 Task: Find connections with filter location Vinces with filter topic #humanresourceswith filter profile language German with filter current company MetricStream with filter school INSTITUTE OF AERONAUTICAL ENGINEERING with filter industry Administration of Justice with filter service category Videography with filter keywords title Hotel Receptionist
Action: Mouse moved to (482, 68)
Screenshot: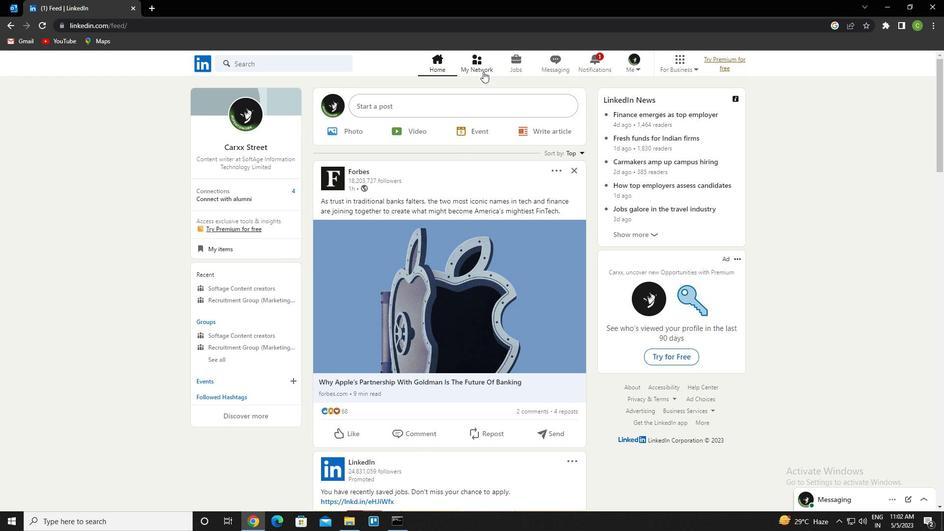 
Action: Mouse pressed left at (482, 68)
Screenshot: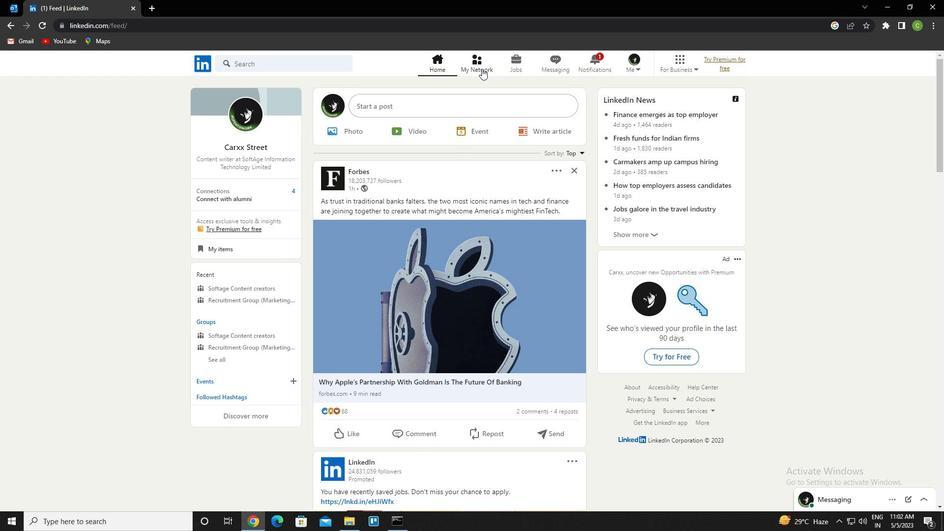 
Action: Mouse moved to (311, 116)
Screenshot: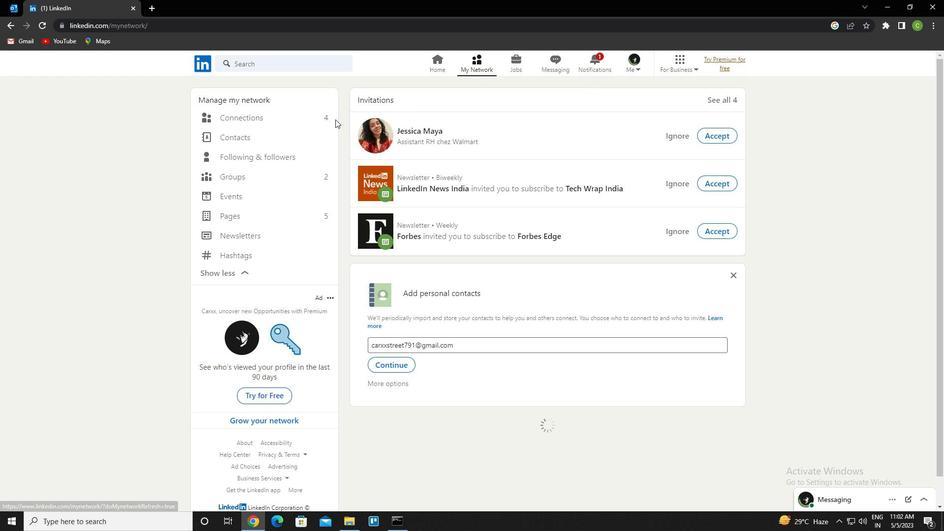 
Action: Mouse pressed left at (311, 116)
Screenshot: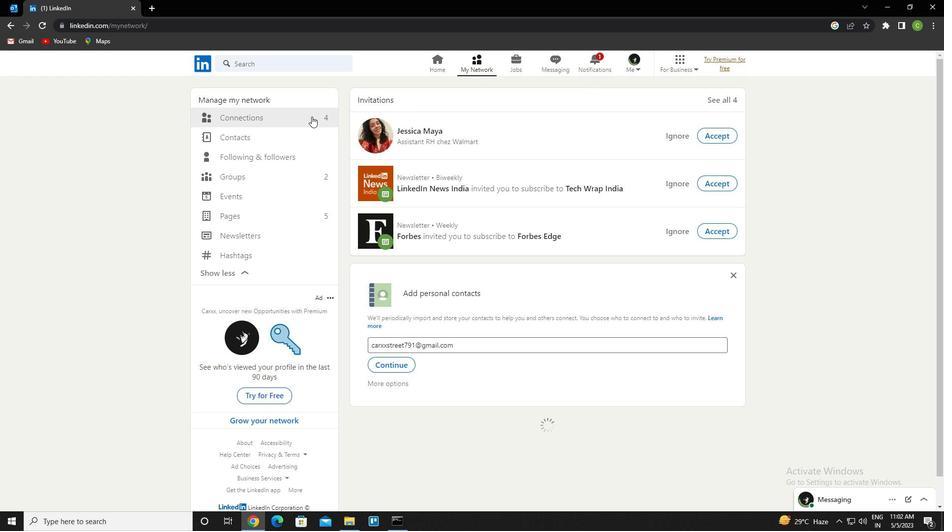 
Action: Mouse moved to (553, 117)
Screenshot: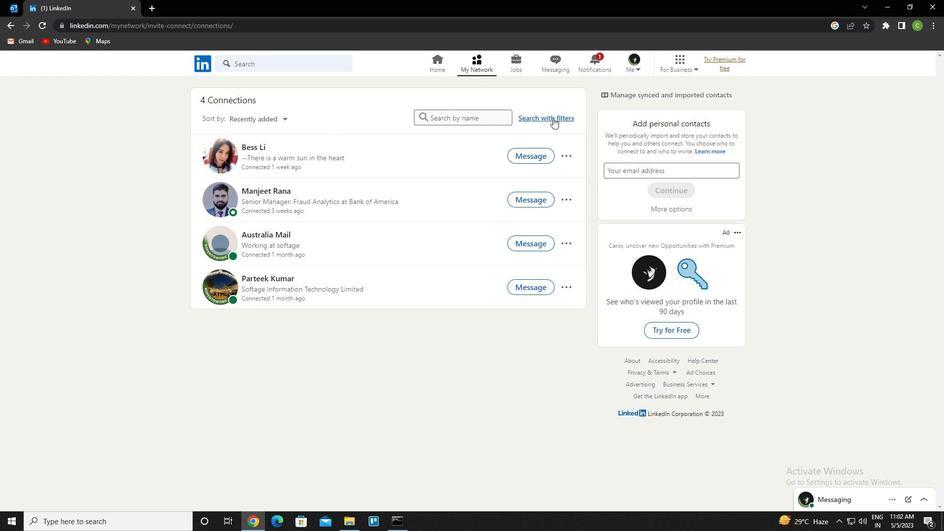
Action: Mouse pressed left at (553, 117)
Screenshot: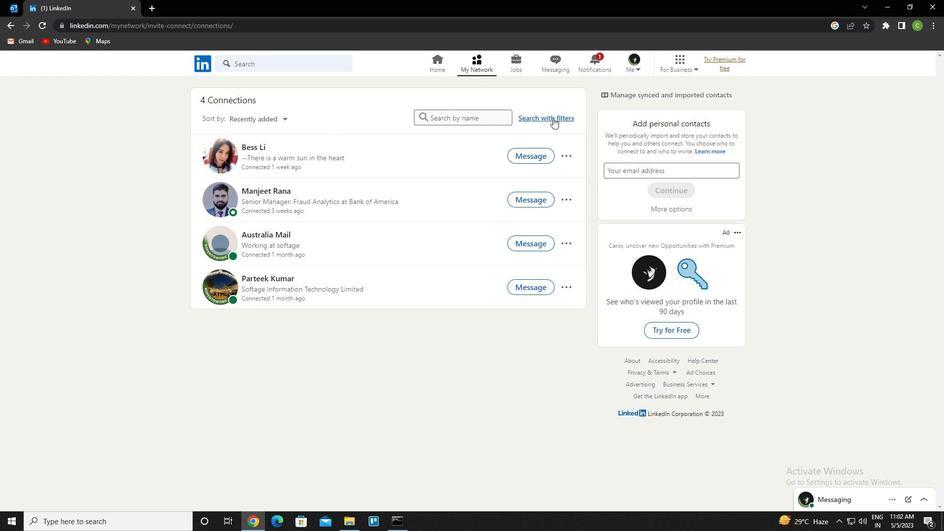 
Action: Mouse moved to (511, 96)
Screenshot: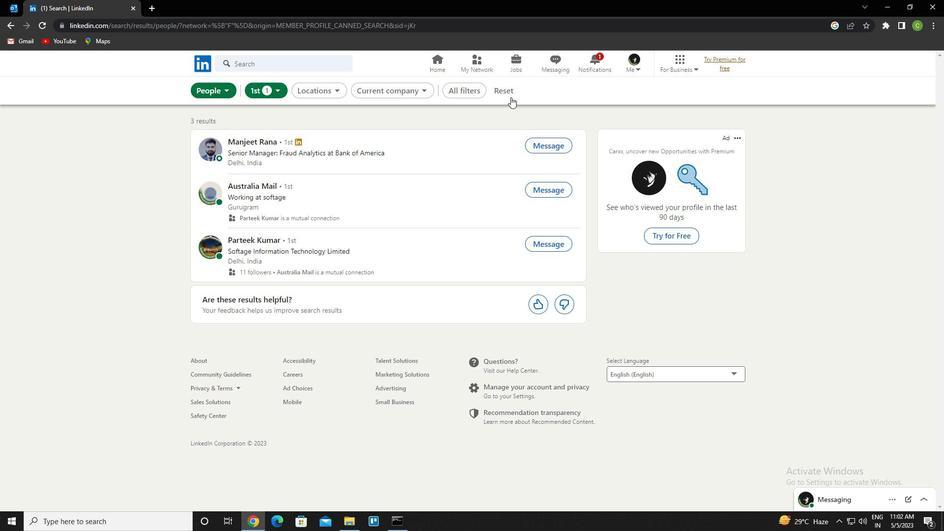 
Action: Mouse pressed left at (511, 96)
Screenshot: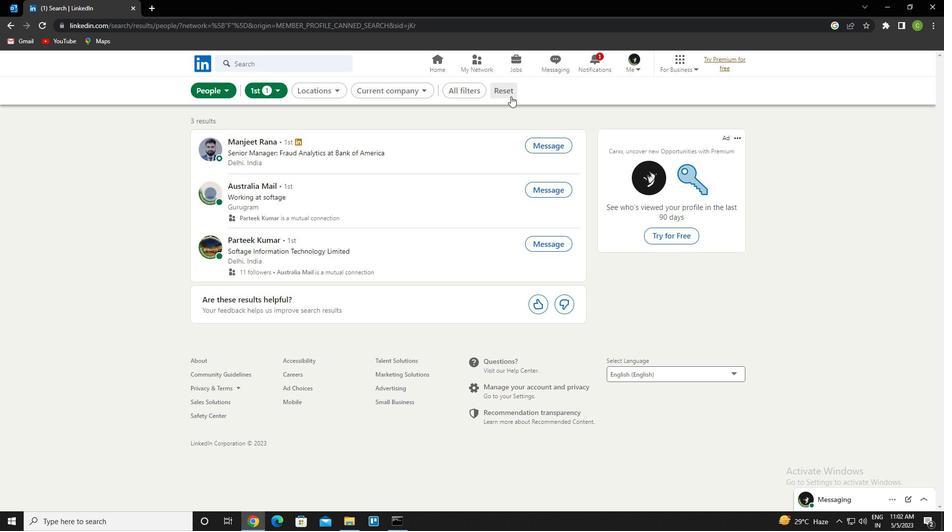 
Action: Mouse moved to (497, 96)
Screenshot: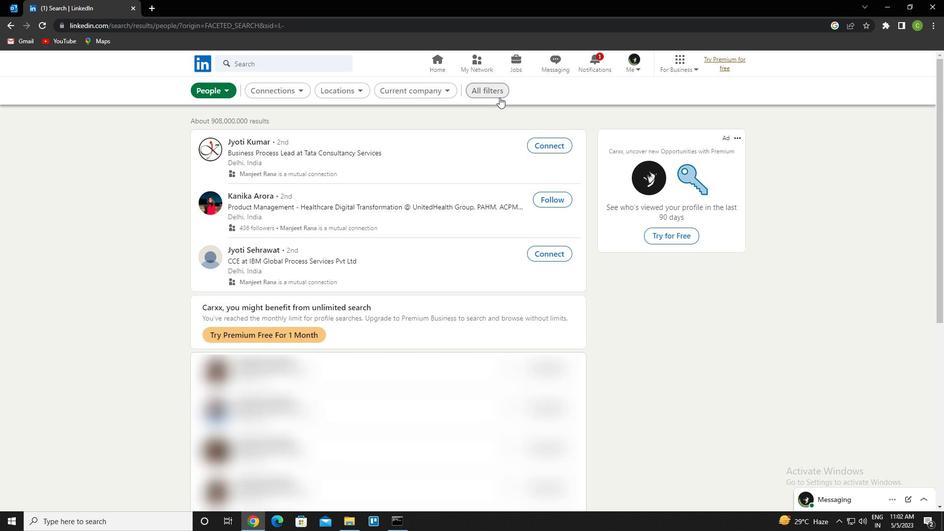 
Action: Mouse pressed left at (497, 96)
Screenshot: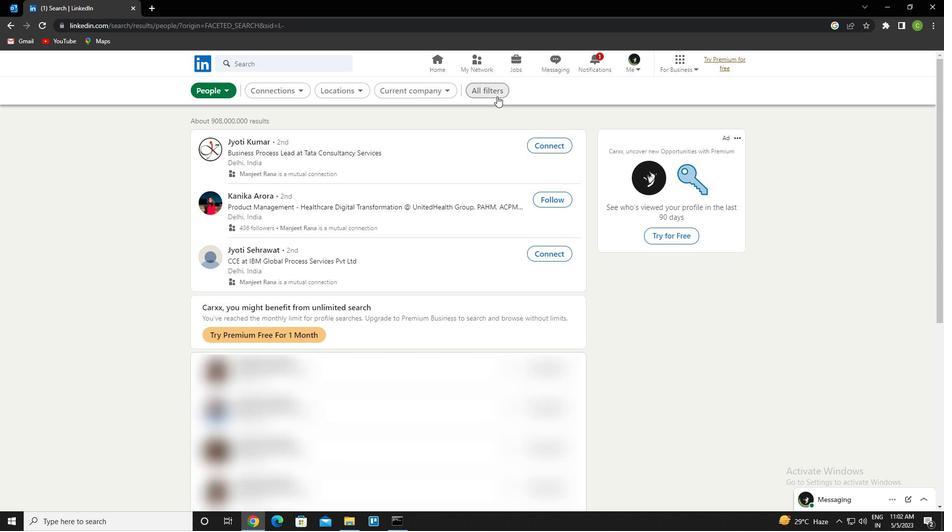 
Action: Mouse moved to (802, 340)
Screenshot: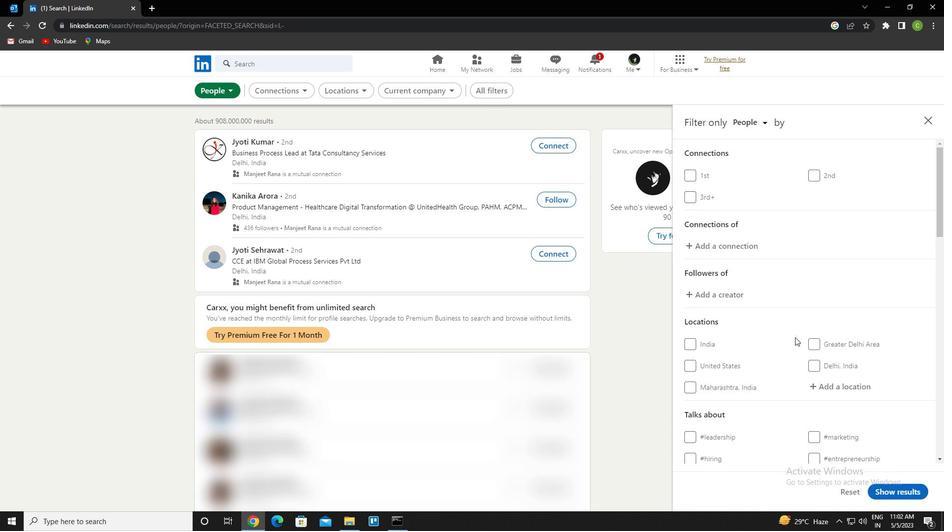
Action: Mouse scrolled (802, 339) with delta (0, 0)
Screenshot: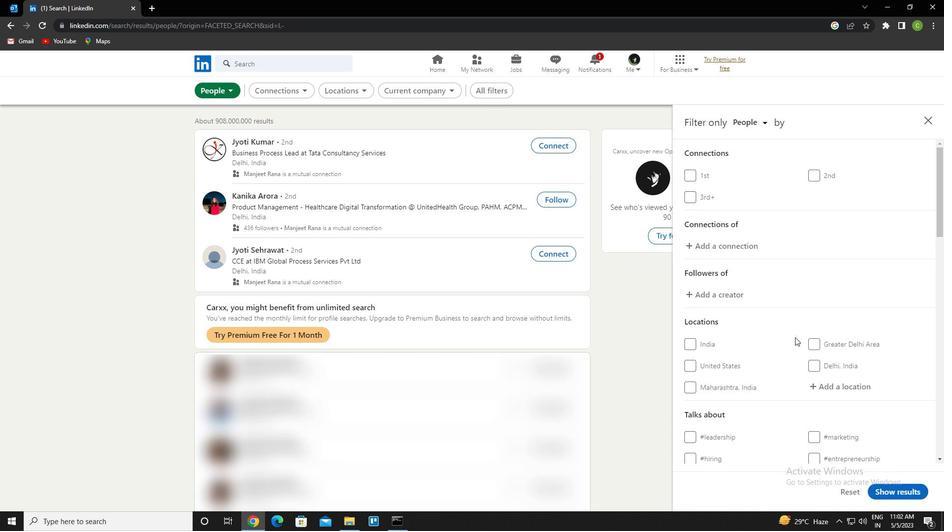 
Action: Mouse moved to (839, 335)
Screenshot: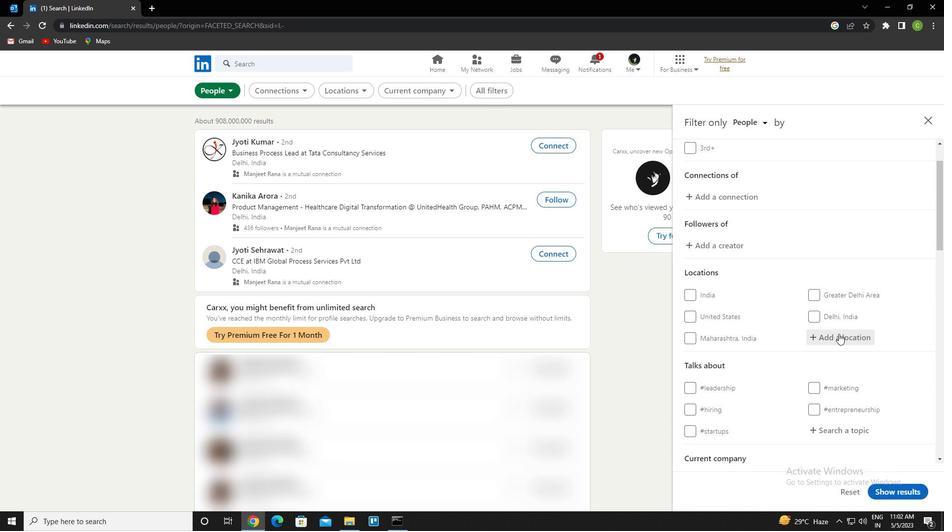 
Action: Mouse pressed left at (839, 335)
Screenshot: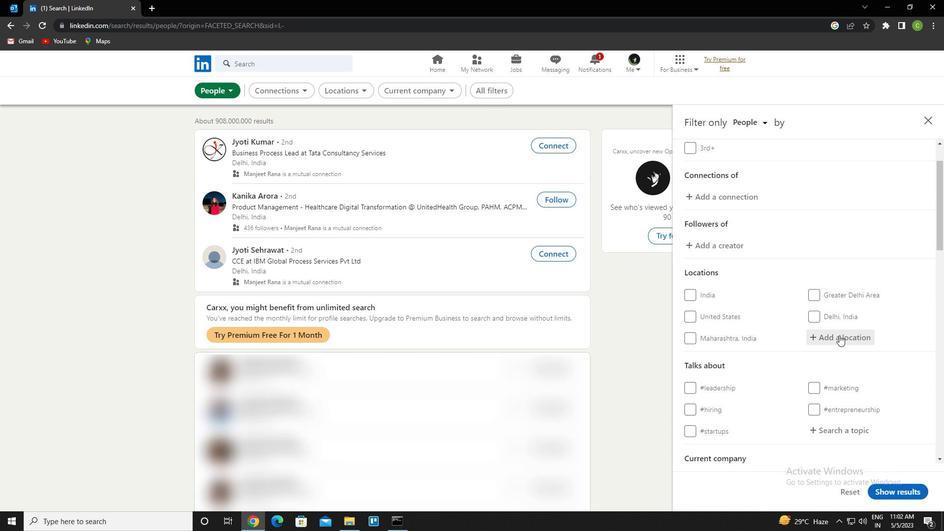 
Action: Mouse moved to (838, 335)
Screenshot: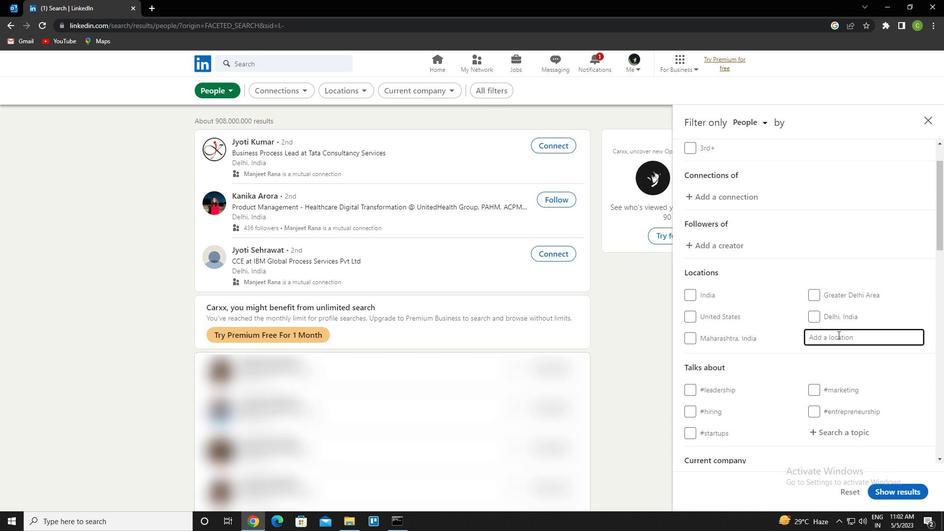 
Action: Key pressed <Key.caps_lock>v<Key.caps_lock>inces<Key.down><Key.enter>
Screenshot: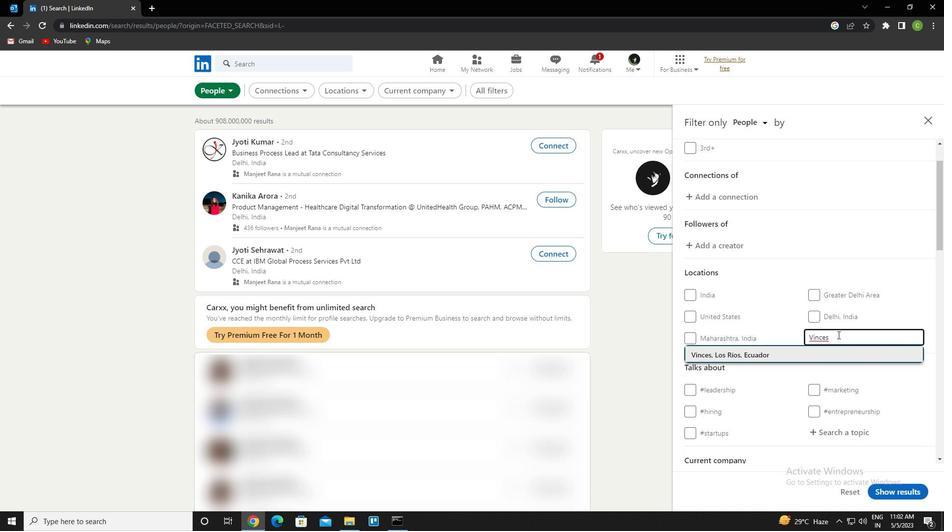 
Action: Mouse scrolled (838, 334) with delta (0, 0)
Screenshot: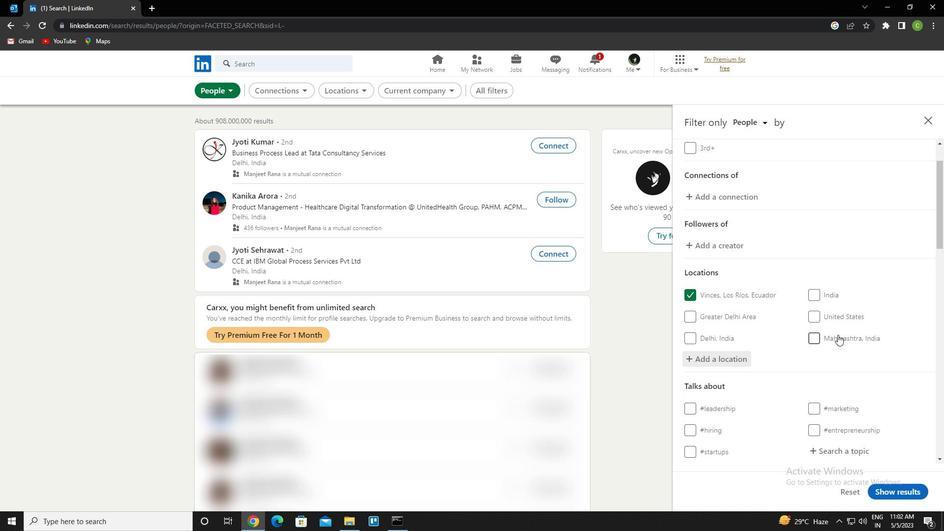 
Action: Mouse scrolled (838, 334) with delta (0, 0)
Screenshot: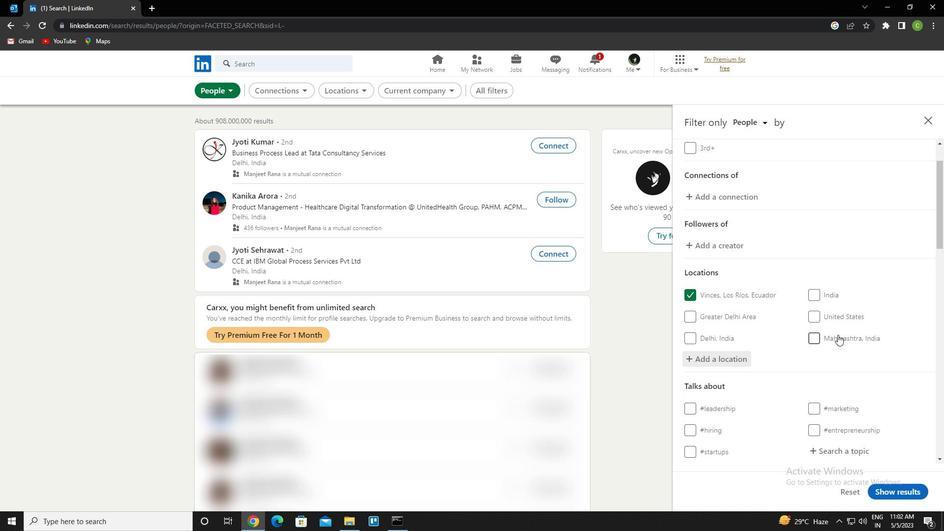 
Action: Mouse moved to (837, 350)
Screenshot: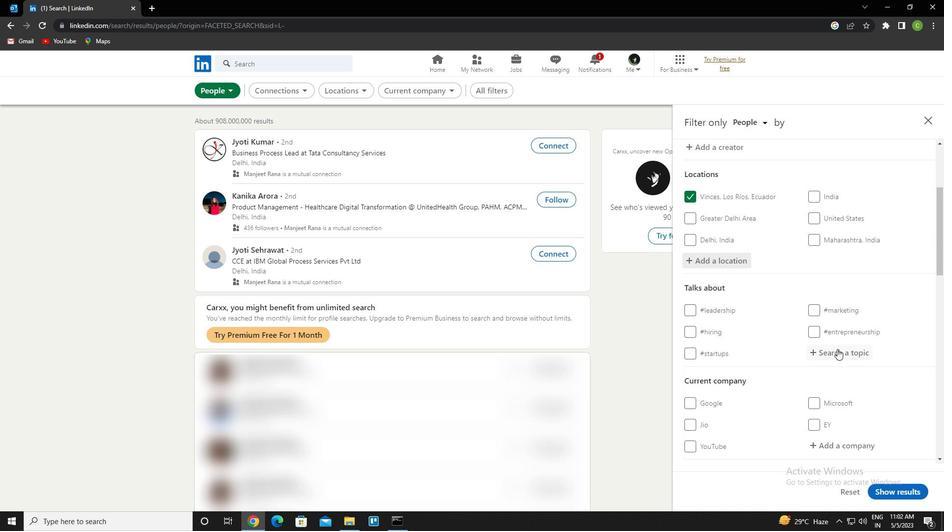 
Action: Mouse pressed left at (837, 350)
Screenshot: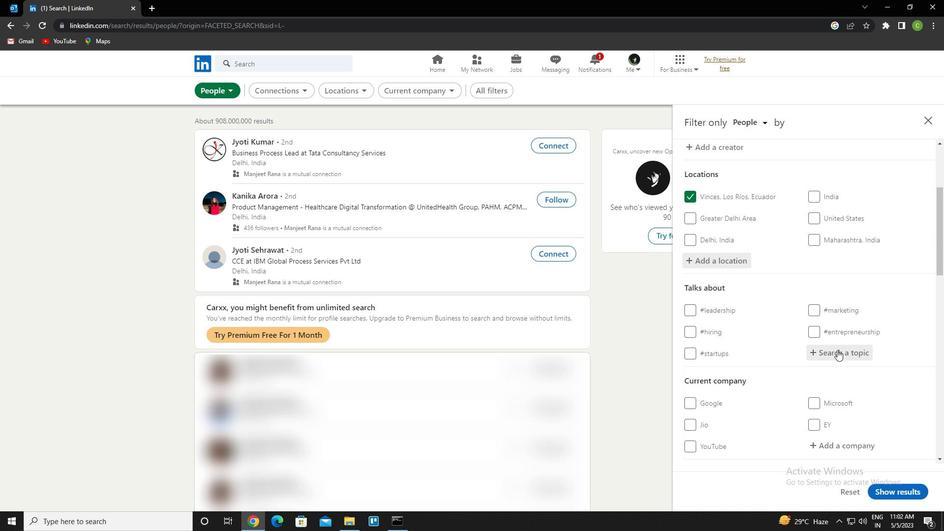 
Action: Key pressed humanresources<Key.down><Key.enter>
Screenshot: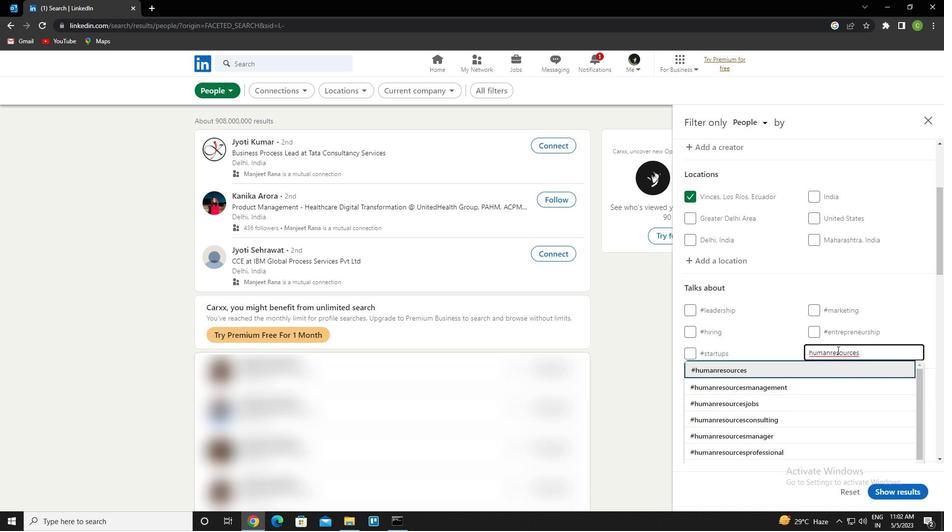 
Action: Mouse scrolled (837, 349) with delta (0, 0)
Screenshot: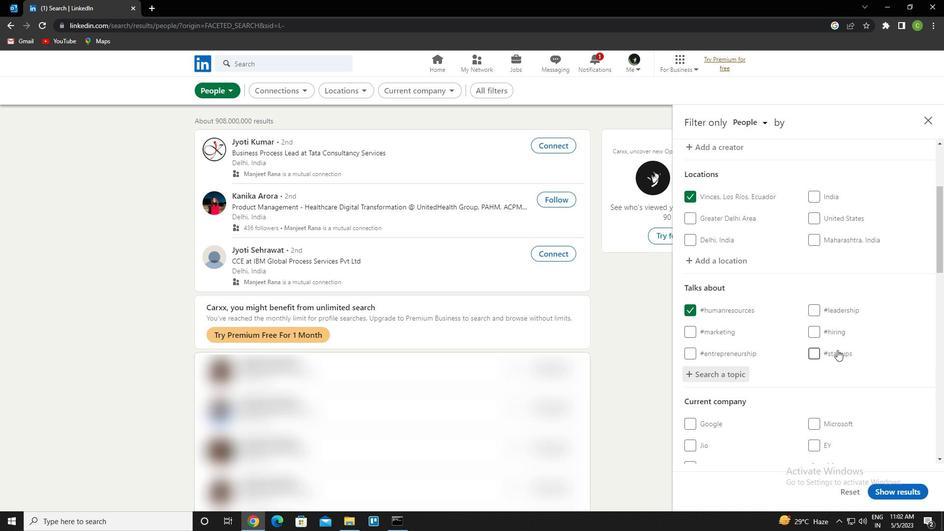 
Action: Mouse scrolled (837, 349) with delta (0, 0)
Screenshot: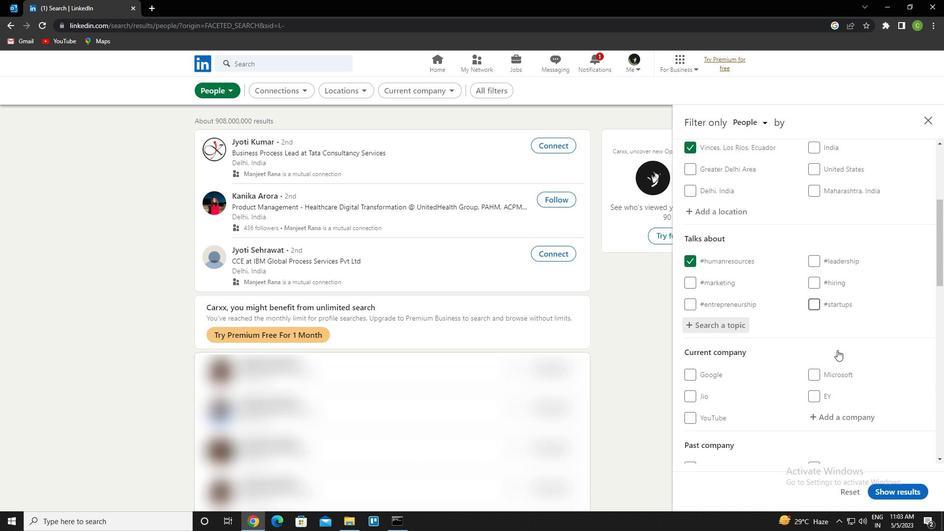 
Action: Mouse scrolled (837, 349) with delta (0, 0)
Screenshot: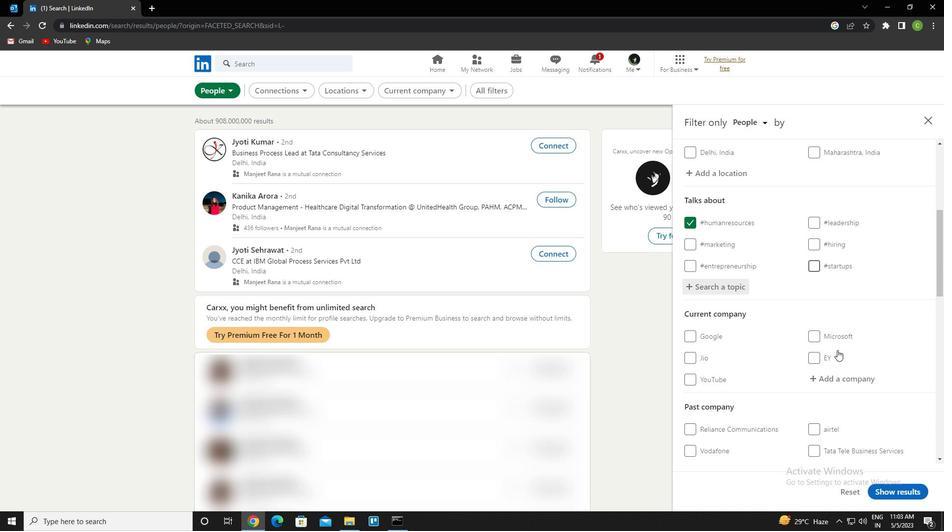 
Action: Mouse moved to (836, 354)
Screenshot: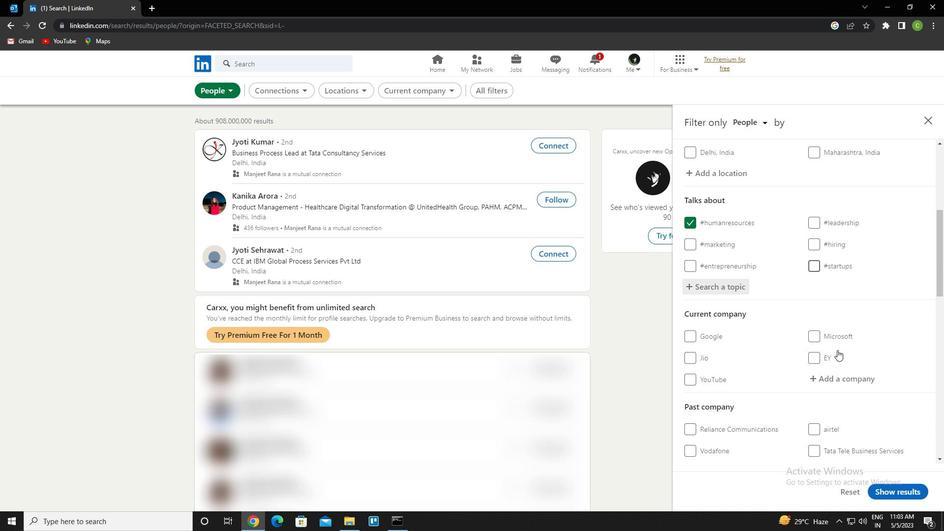 
Action: Mouse scrolled (836, 353) with delta (0, 0)
Screenshot: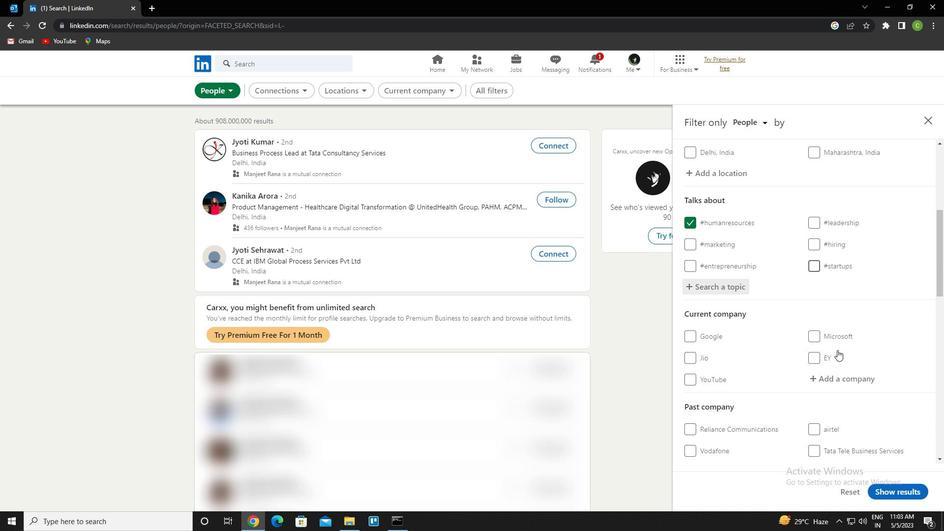 
Action: Mouse moved to (836, 354)
Screenshot: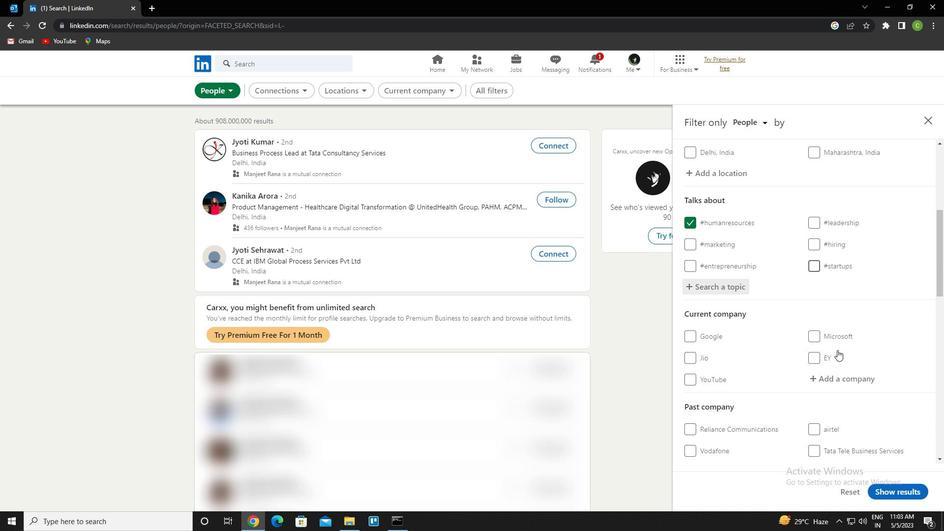 
Action: Mouse scrolled (836, 353) with delta (0, 0)
Screenshot: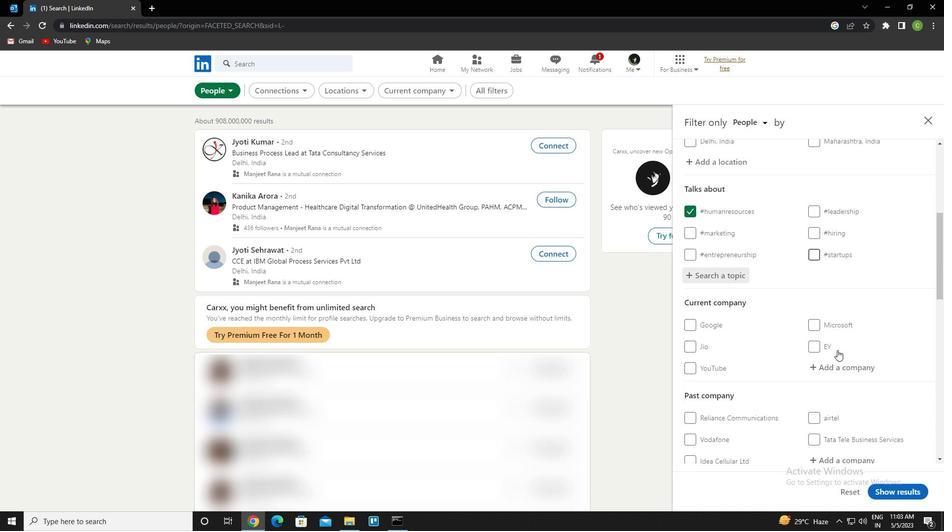 
Action: Mouse moved to (833, 354)
Screenshot: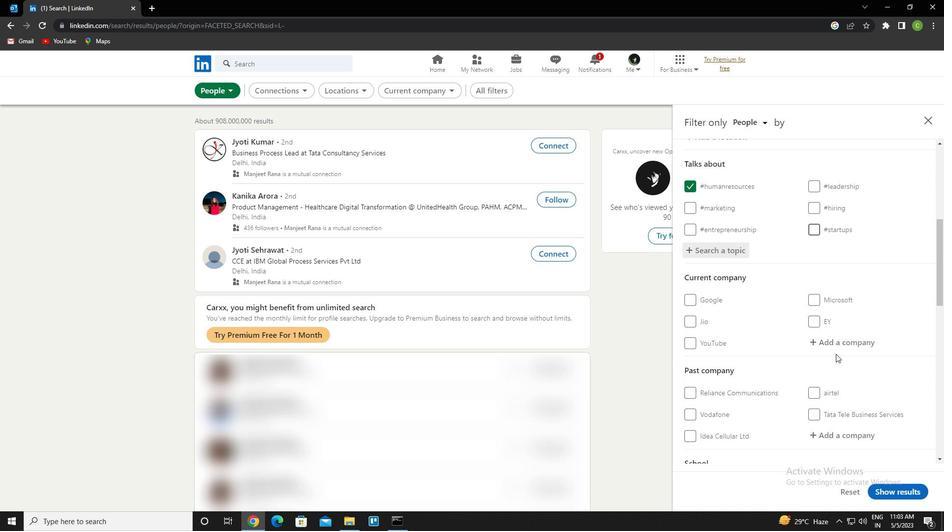 
Action: Mouse scrolled (833, 353) with delta (0, 0)
Screenshot: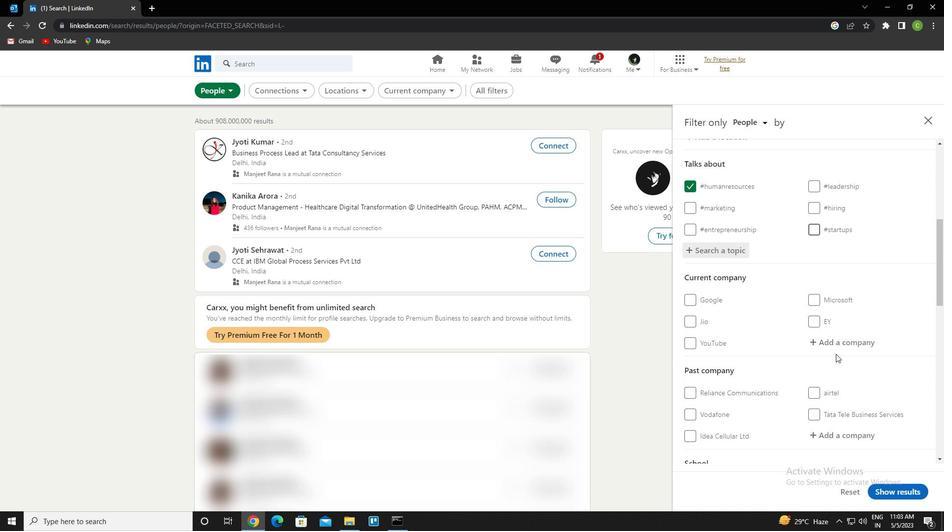 
Action: Mouse moved to (813, 336)
Screenshot: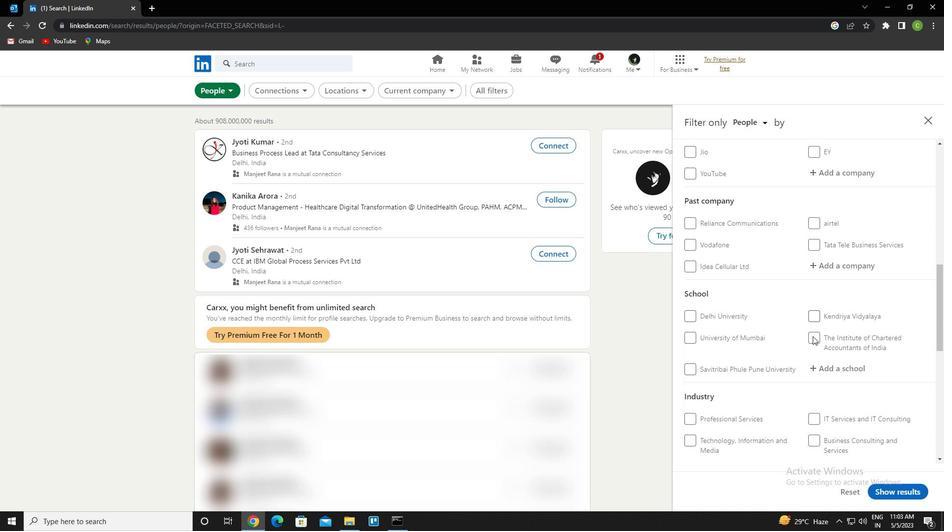 
Action: Mouse scrolled (813, 335) with delta (0, 0)
Screenshot: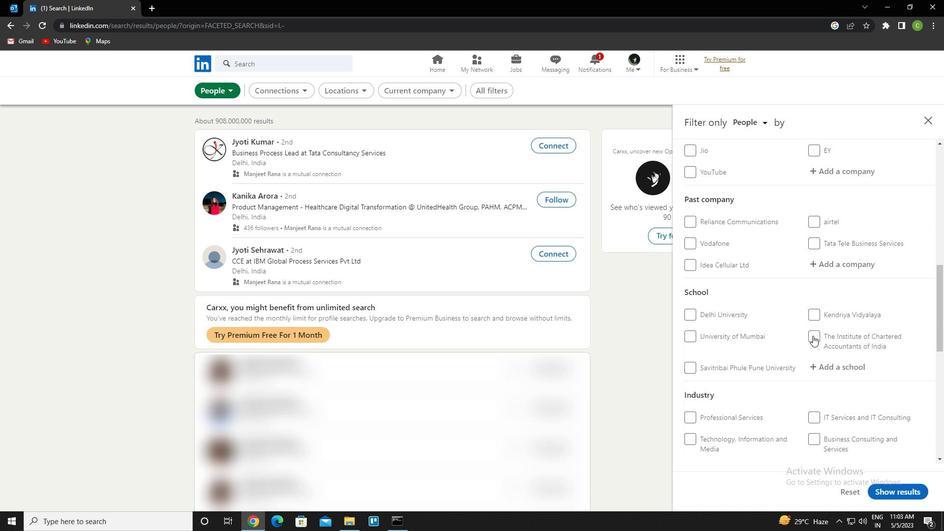 
Action: Mouse scrolled (813, 335) with delta (0, 0)
Screenshot: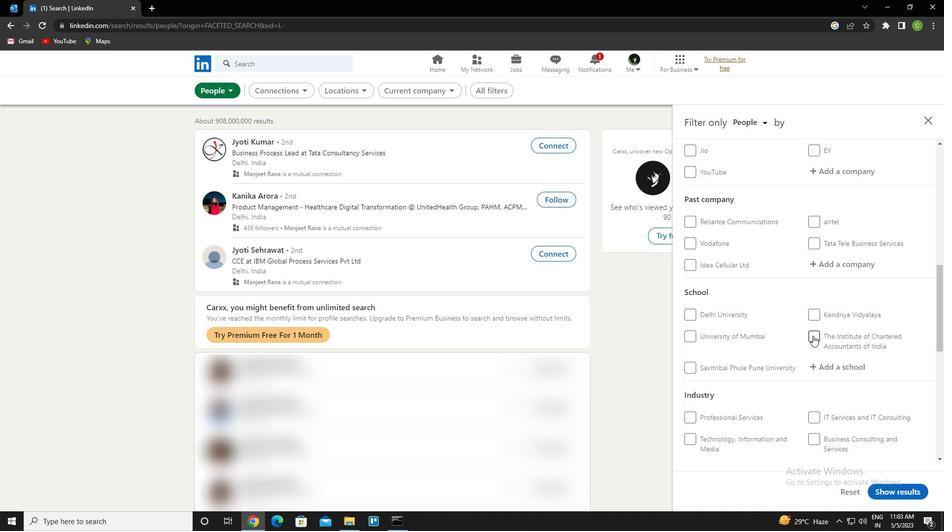 
Action: Mouse moved to (812, 337)
Screenshot: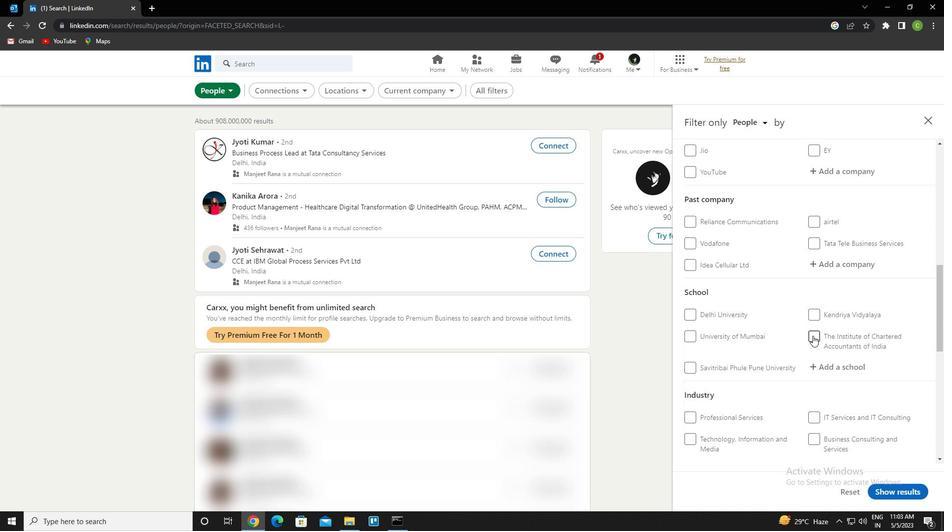 
Action: Mouse scrolled (812, 336) with delta (0, 0)
Screenshot: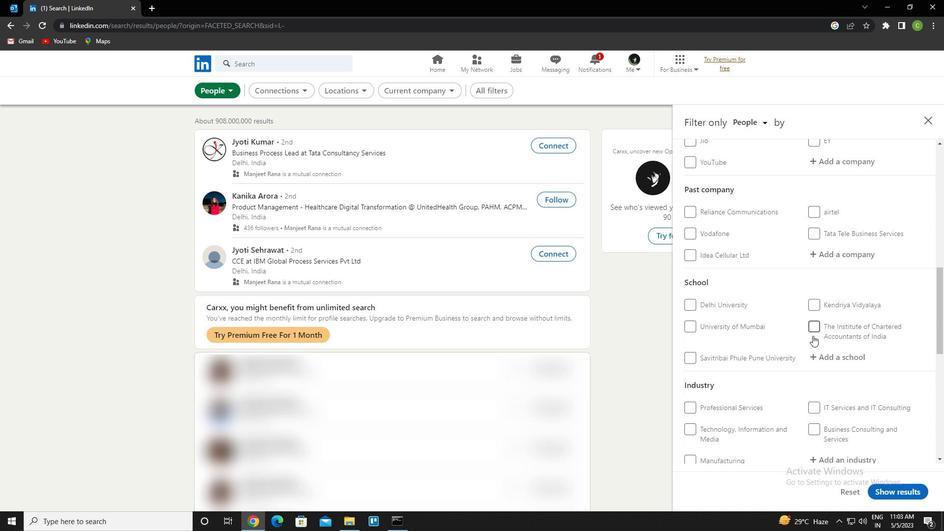 
Action: Mouse moved to (812, 337)
Screenshot: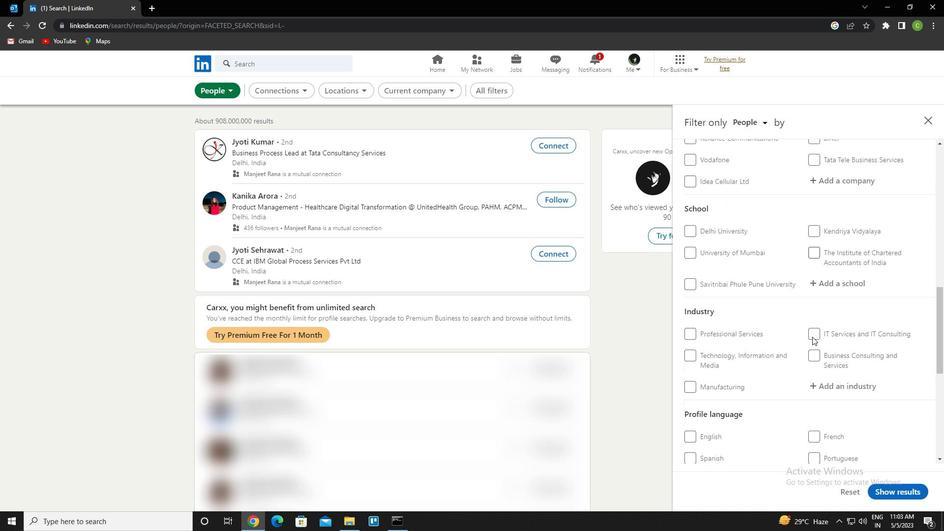 
Action: Mouse scrolled (812, 337) with delta (0, 0)
Screenshot: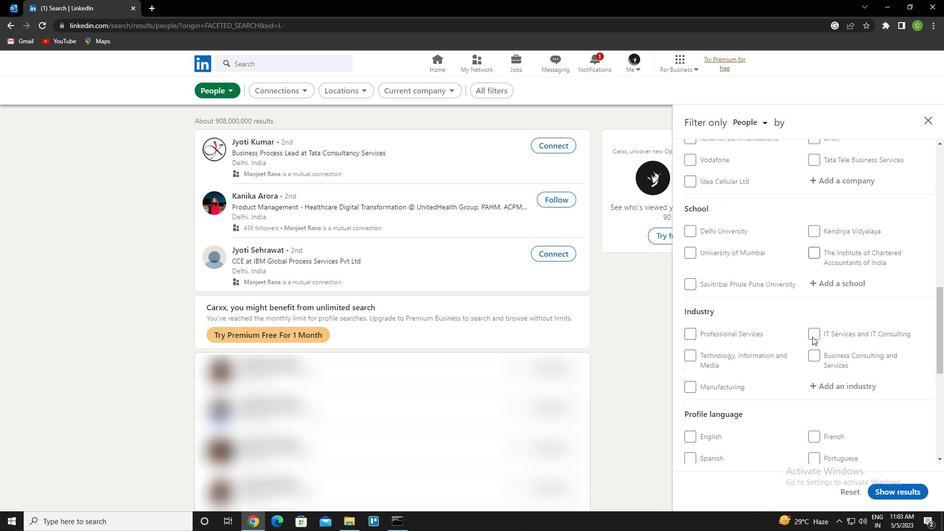 
Action: Mouse moved to (811, 338)
Screenshot: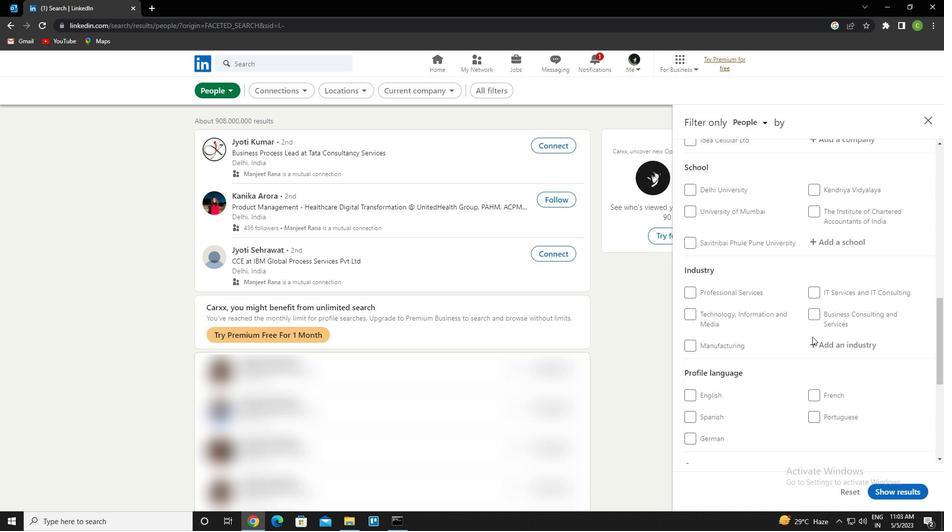 
Action: Mouse scrolled (811, 338) with delta (0, 0)
Screenshot: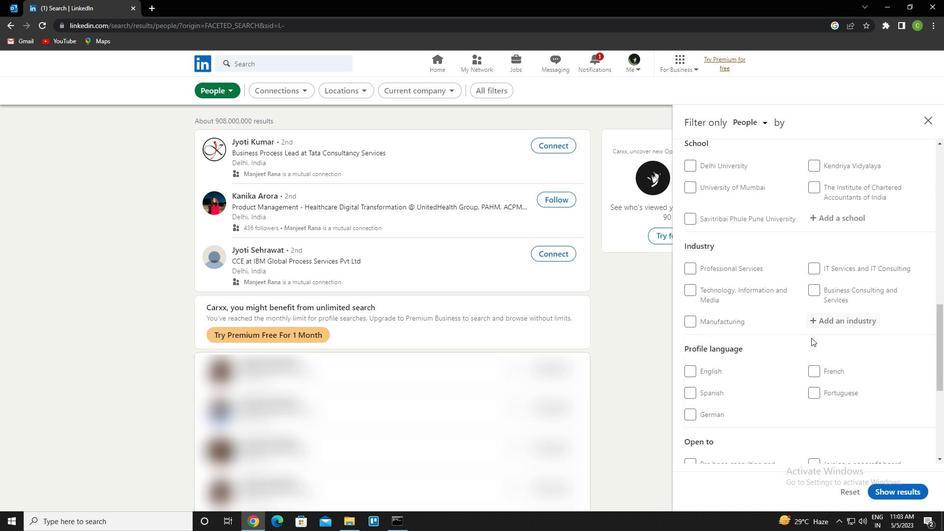 
Action: Mouse moved to (693, 319)
Screenshot: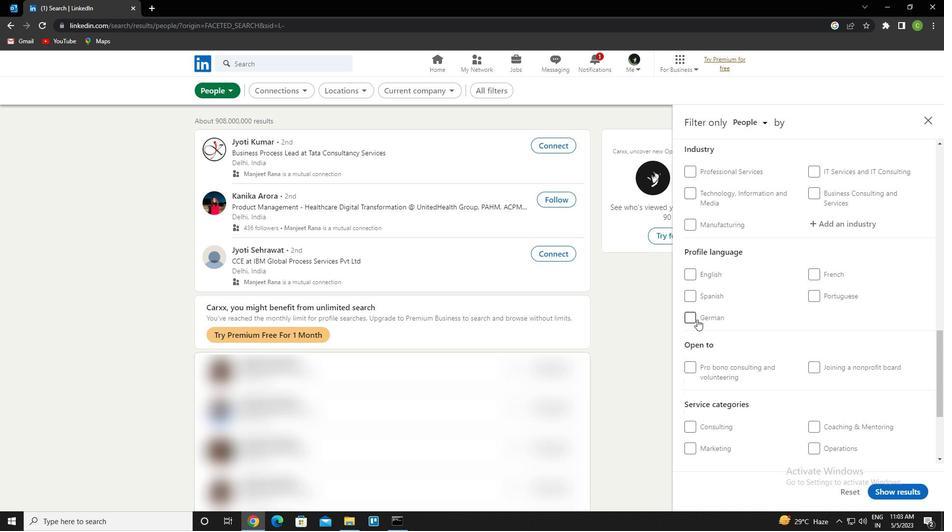 
Action: Mouse pressed left at (693, 319)
Screenshot: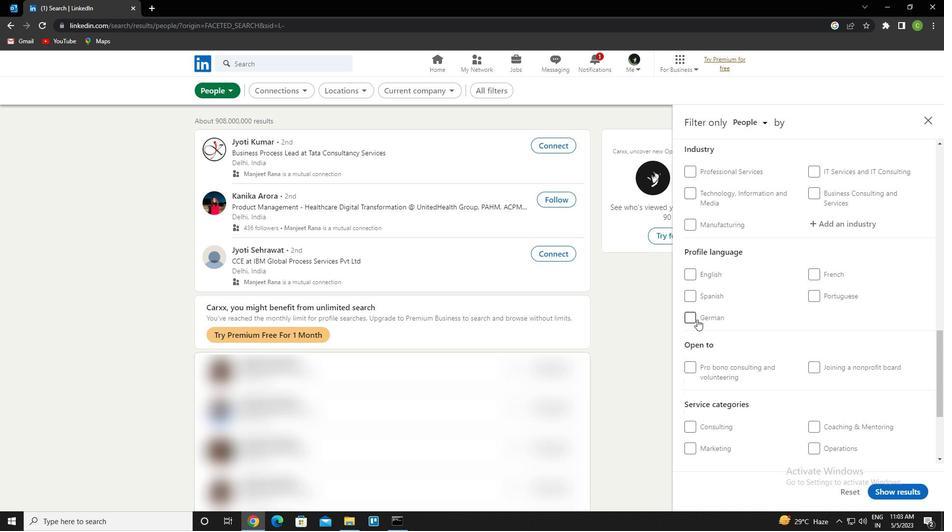 
Action: Mouse moved to (747, 336)
Screenshot: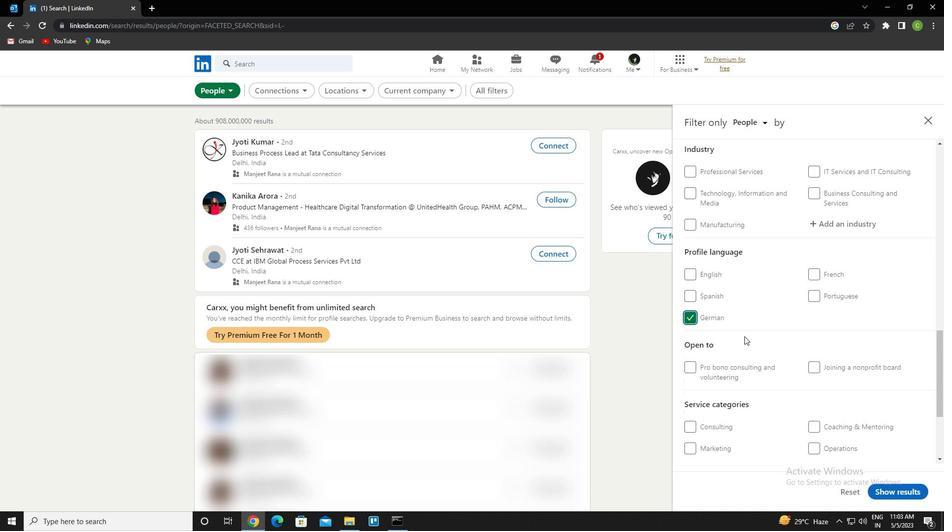
Action: Mouse scrolled (747, 336) with delta (0, 0)
Screenshot: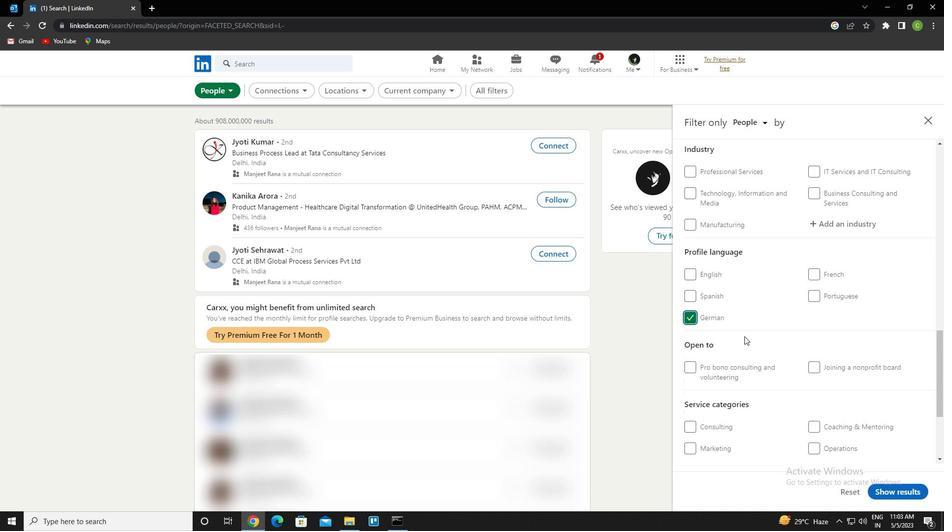 
Action: Mouse scrolled (747, 336) with delta (0, 0)
Screenshot: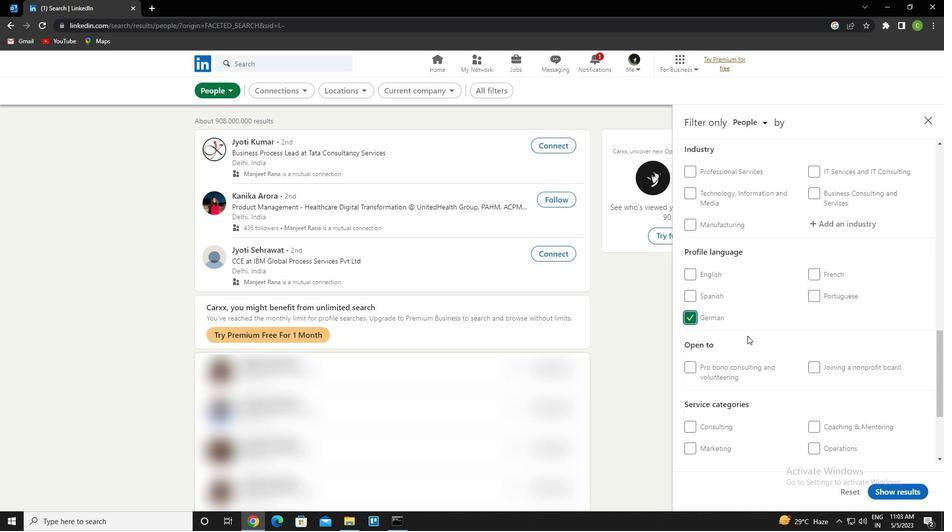
Action: Mouse scrolled (747, 336) with delta (0, 0)
Screenshot: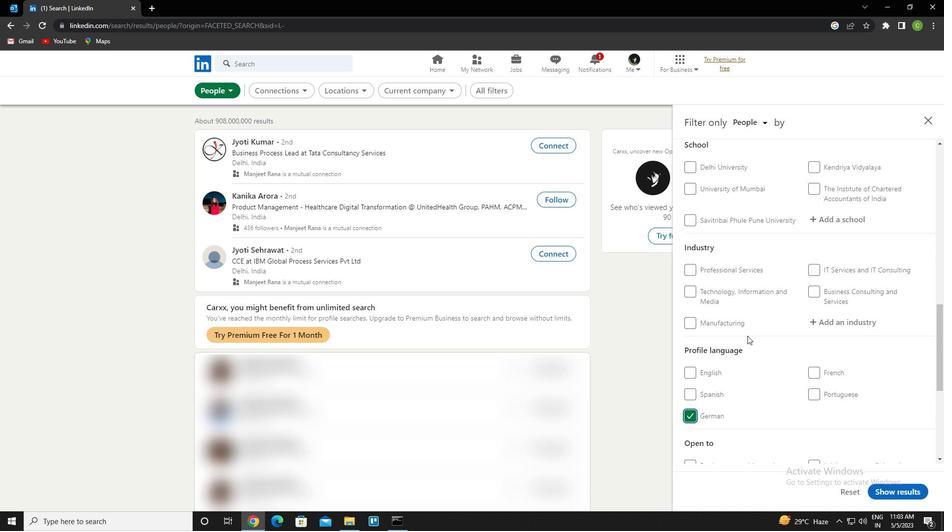 
Action: Mouse scrolled (747, 336) with delta (0, 0)
Screenshot: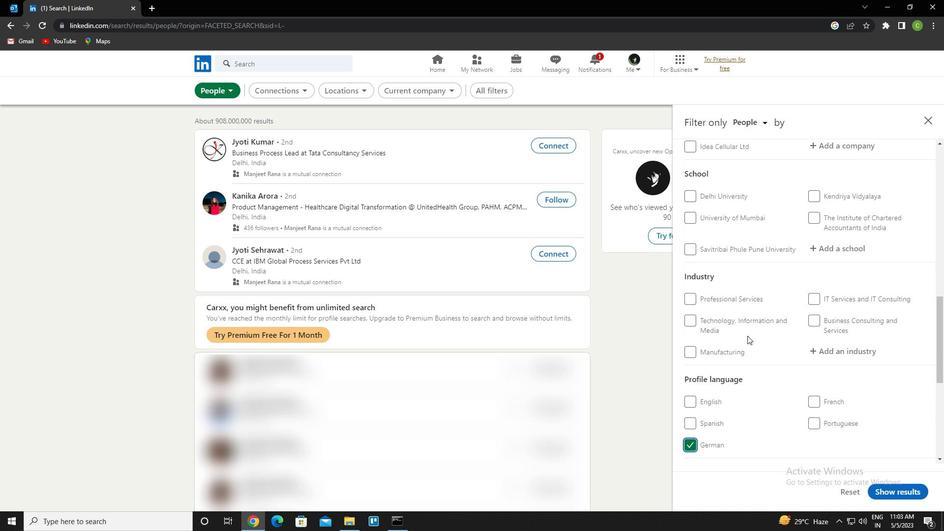 
Action: Mouse scrolled (747, 336) with delta (0, 0)
Screenshot: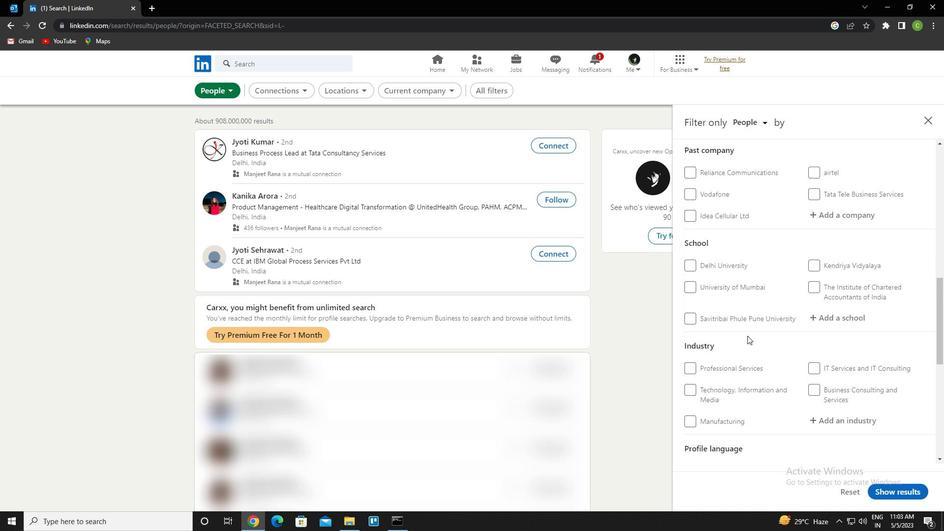 
Action: Mouse scrolled (747, 336) with delta (0, 0)
Screenshot: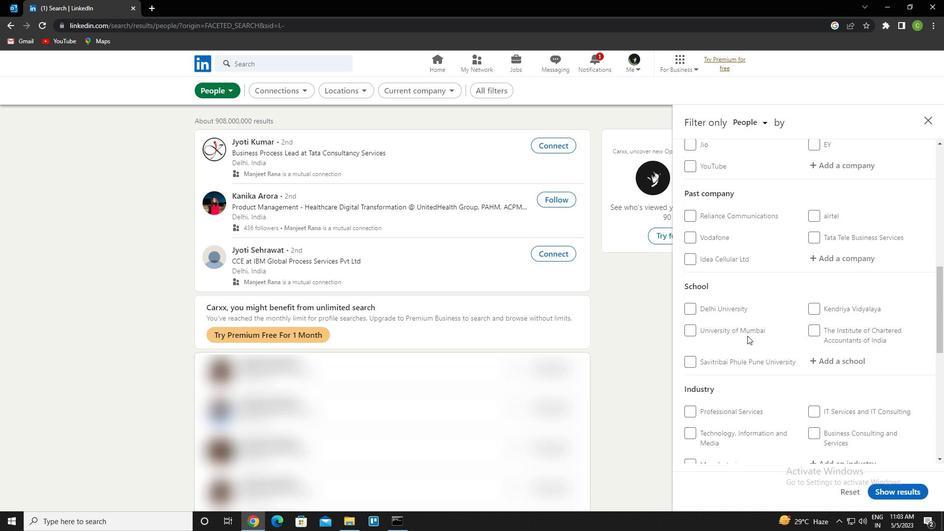 
Action: Mouse moved to (833, 222)
Screenshot: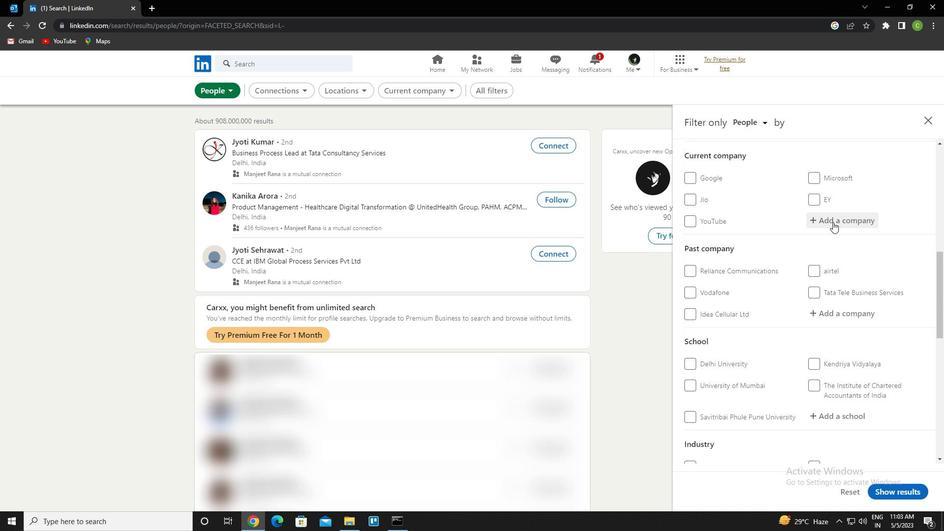 
Action: Mouse pressed left at (833, 222)
Screenshot: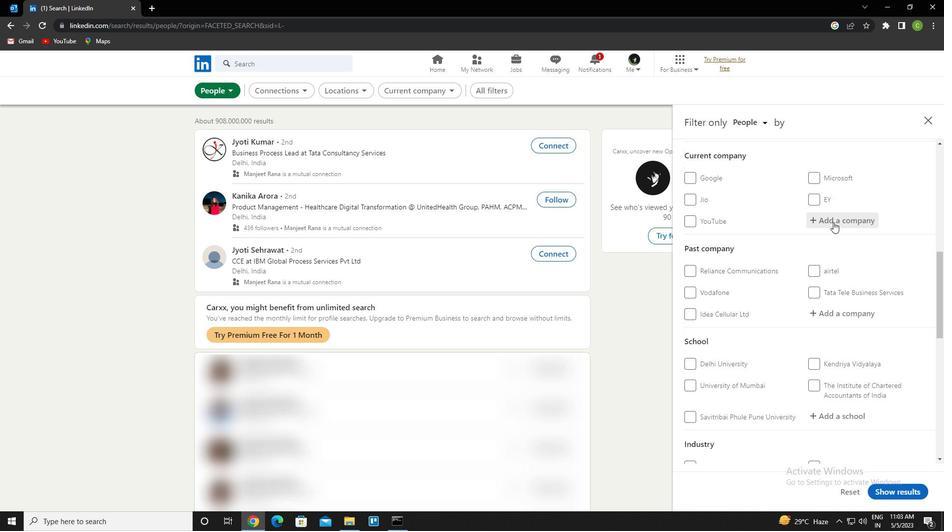
Action: Key pressed <Key.caps_lock>m<Key.caps_lock>etricstream<Key.down><Key.enter>
Screenshot: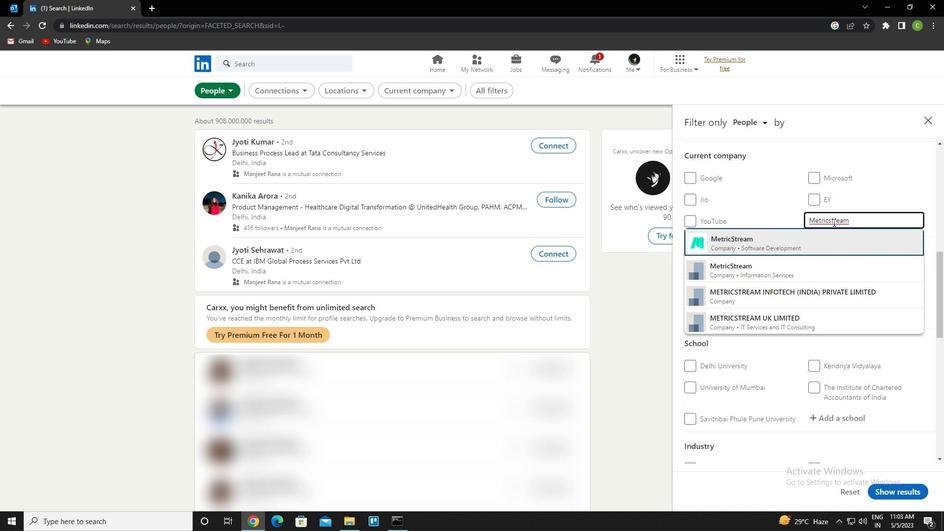 
Action: Mouse moved to (817, 247)
Screenshot: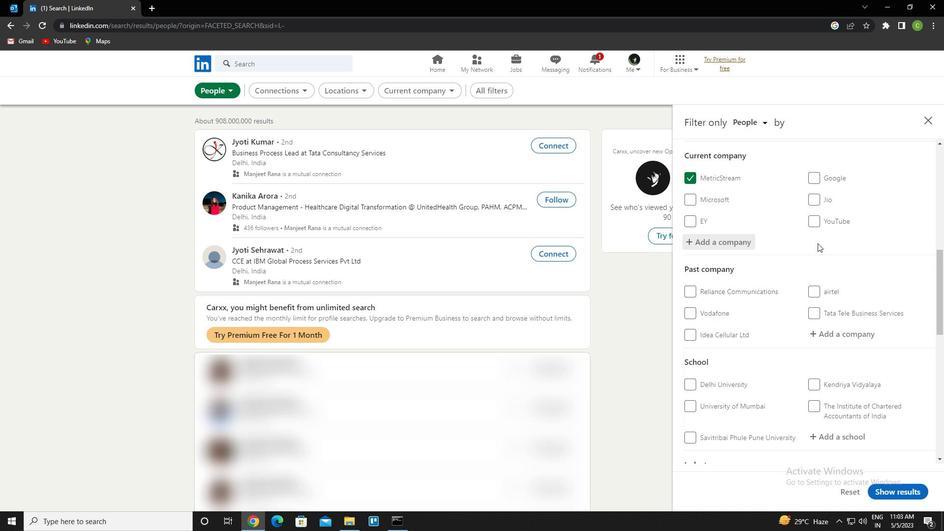 
Action: Mouse scrolled (817, 246) with delta (0, 0)
Screenshot: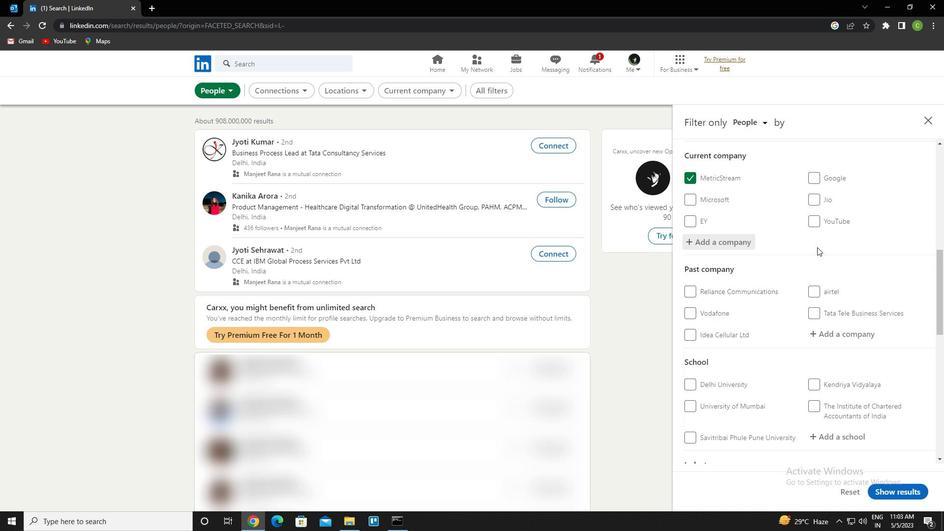 
Action: Mouse scrolled (817, 246) with delta (0, 0)
Screenshot: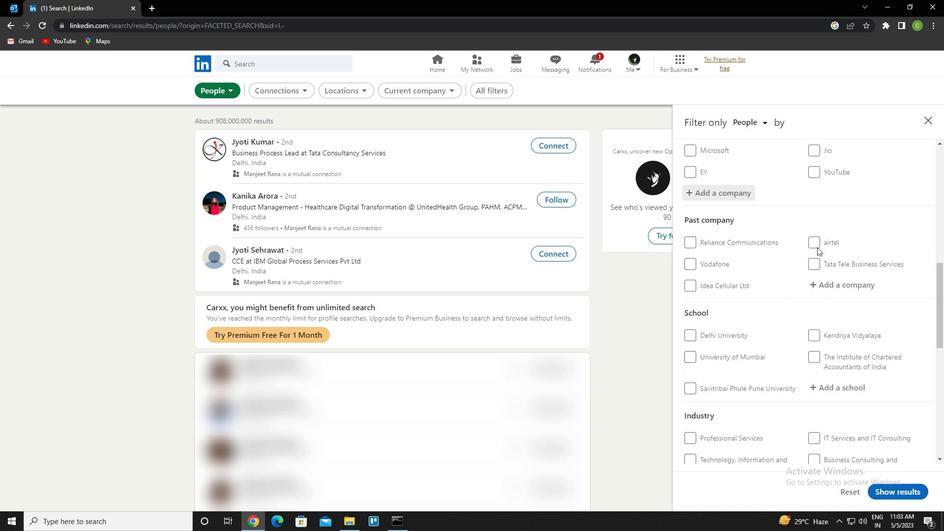 
Action: Mouse moved to (842, 282)
Screenshot: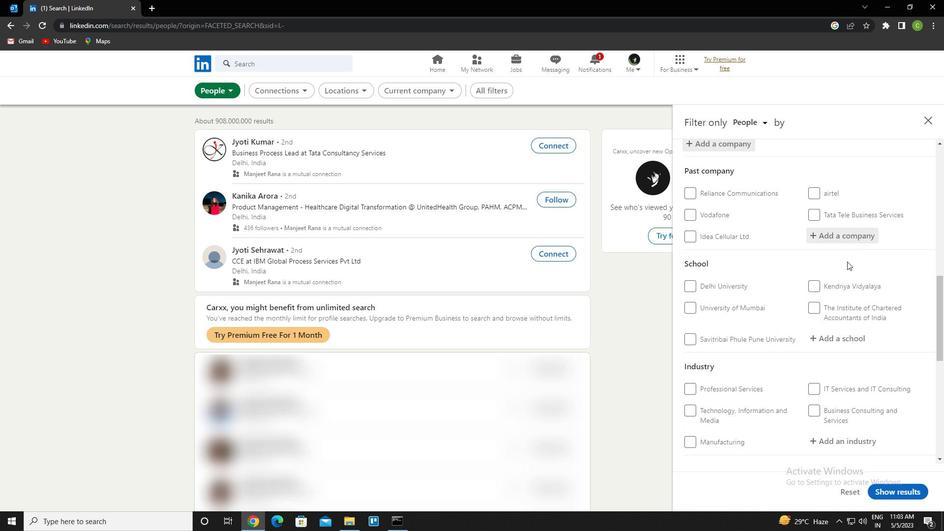 
Action: Mouse scrolled (842, 282) with delta (0, 0)
Screenshot: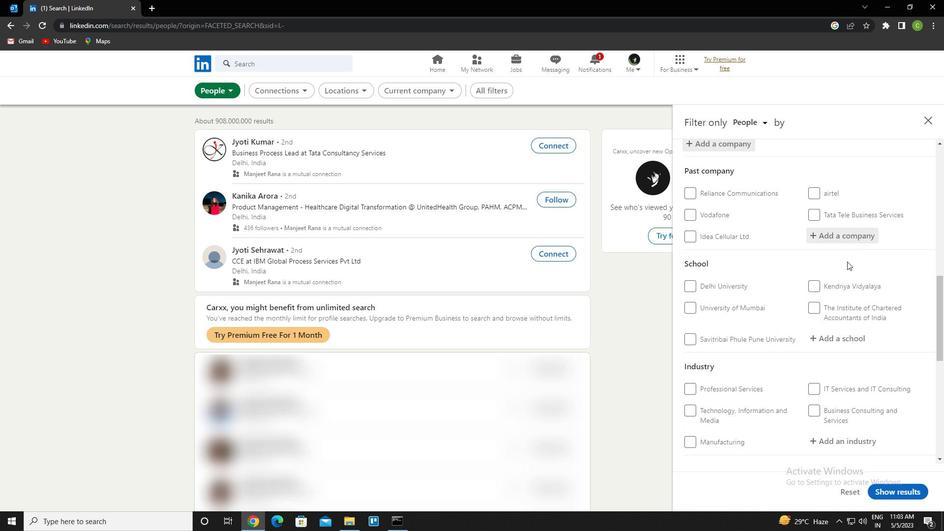 
Action: Mouse moved to (843, 288)
Screenshot: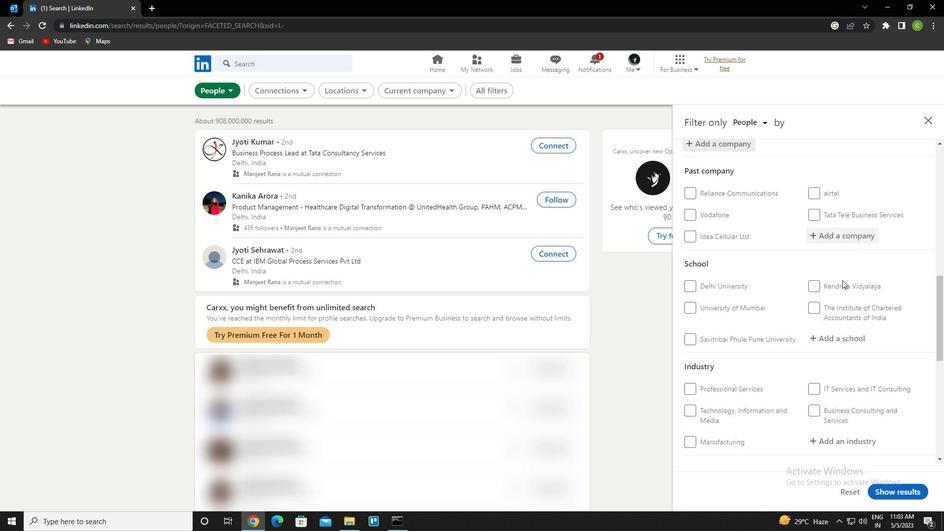 
Action: Mouse scrolled (843, 287) with delta (0, 0)
Screenshot: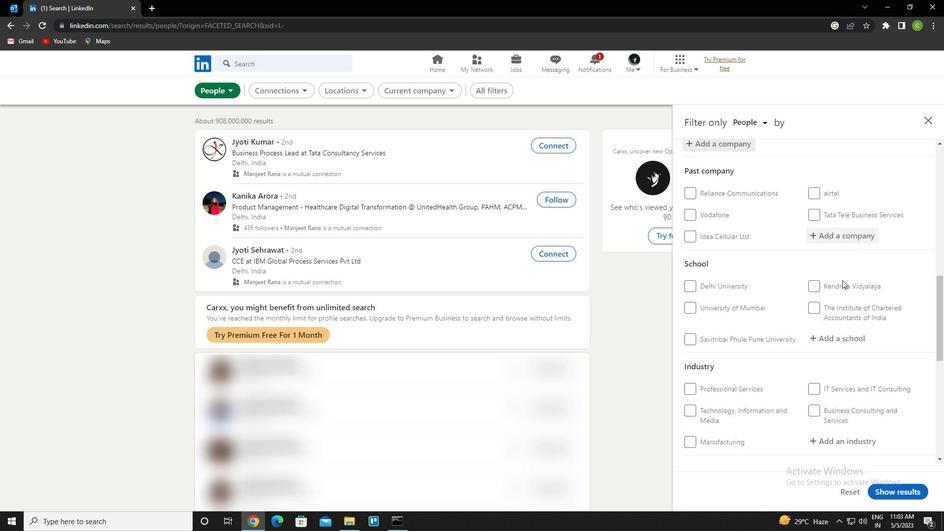 
Action: Mouse moved to (841, 245)
Screenshot: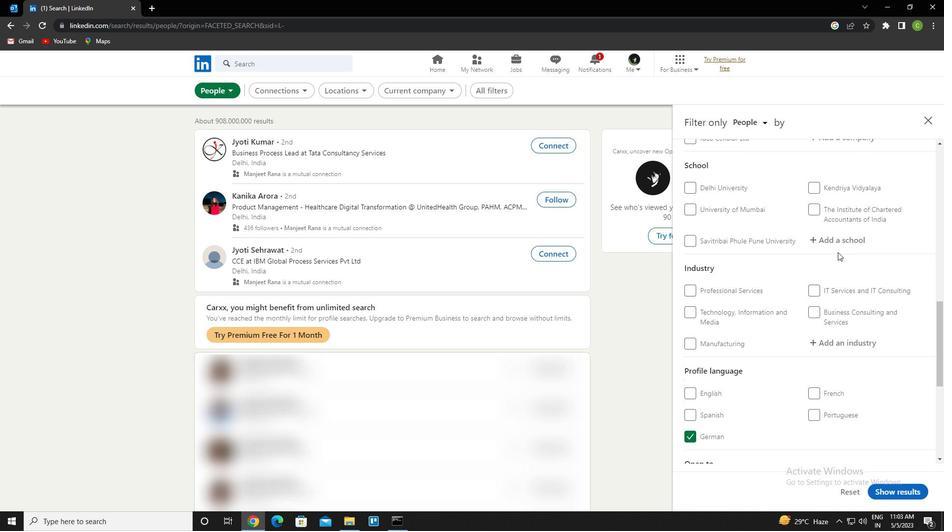 
Action: Mouse pressed left at (841, 245)
Screenshot: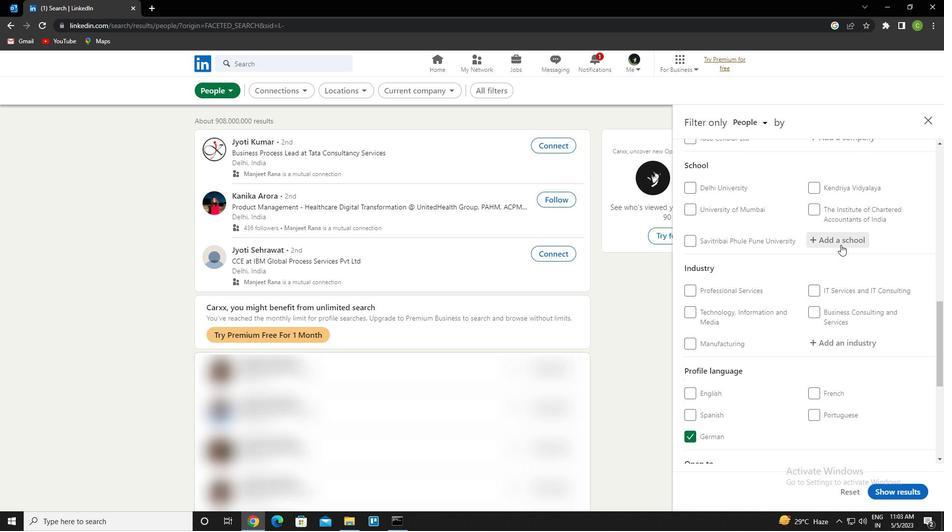 
Action: Key pressed <Key.caps_lock>institute<Key.space>of<Key.space>aeronautical<Key.space>engineering<Key.down><Key.enter>
Screenshot: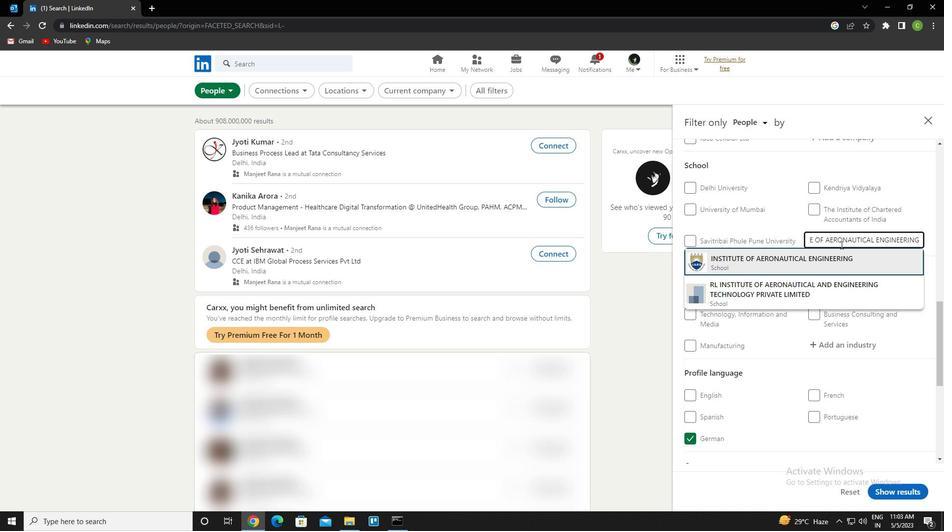 
Action: Mouse scrolled (841, 244) with delta (0, 0)
Screenshot: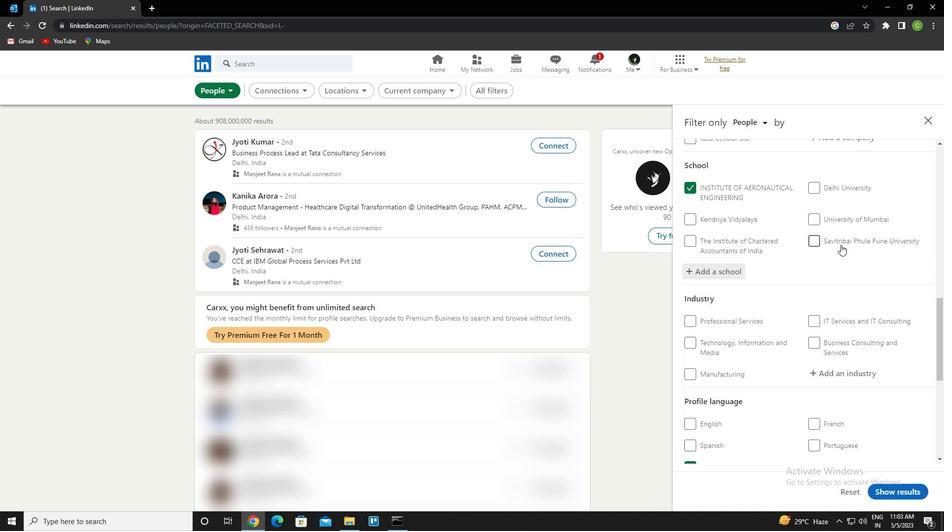 
Action: Mouse scrolled (841, 244) with delta (0, 0)
Screenshot: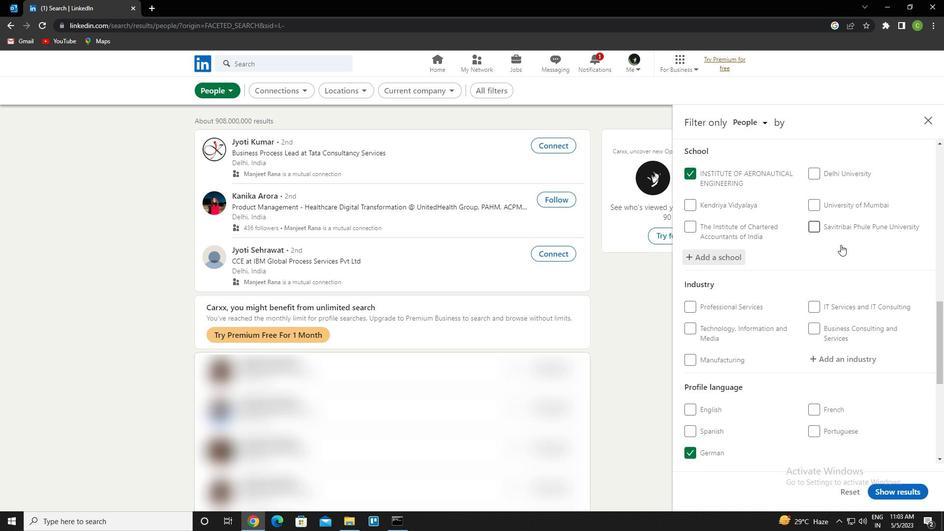 
Action: Mouse moved to (842, 274)
Screenshot: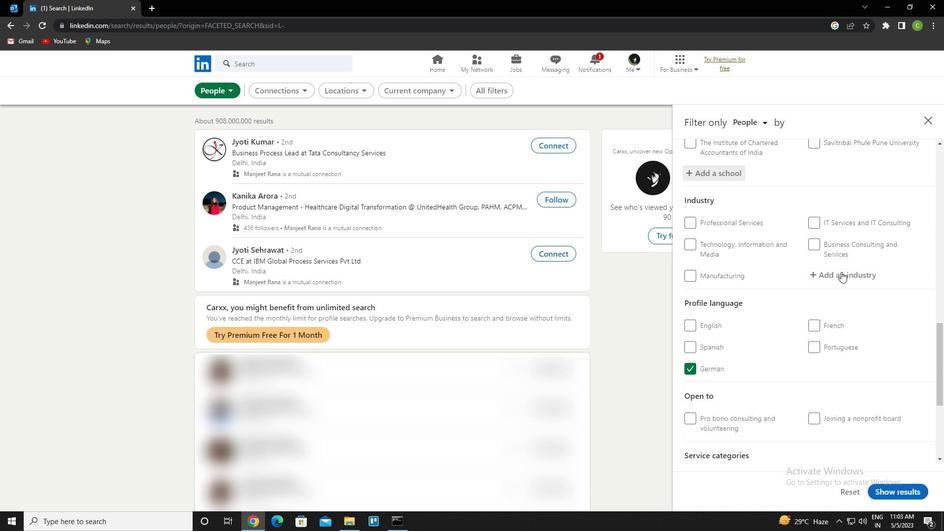 
Action: Mouse pressed left at (842, 274)
Screenshot: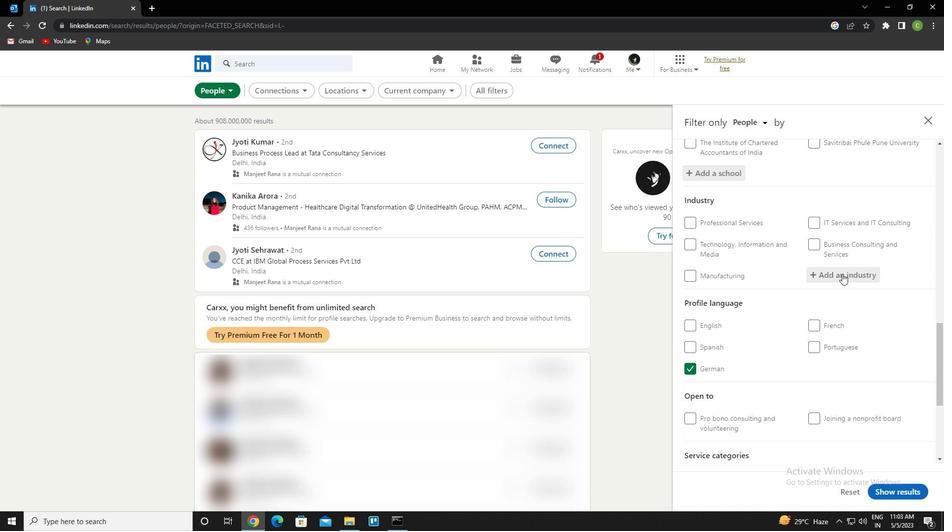 
Action: Key pressed a<Key.caps_lock>dministration<Key.space>of<Key.space>justice<Key.down><Key.enter>
Screenshot: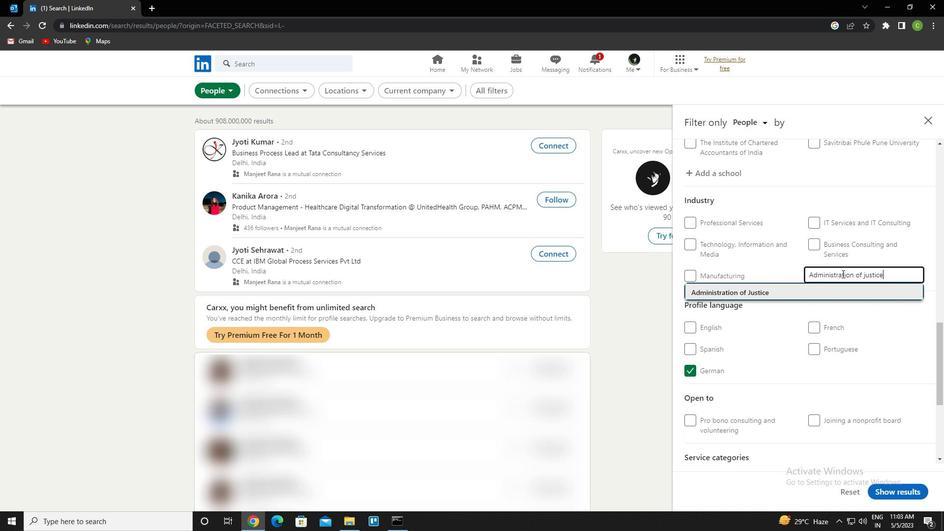
Action: Mouse scrolled (842, 273) with delta (0, 0)
Screenshot: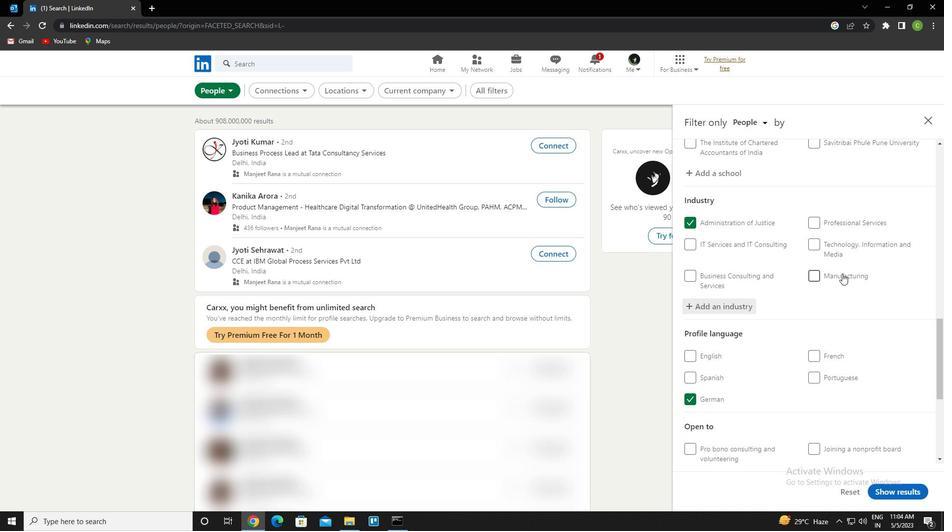 
Action: Mouse scrolled (842, 273) with delta (0, 0)
Screenshot: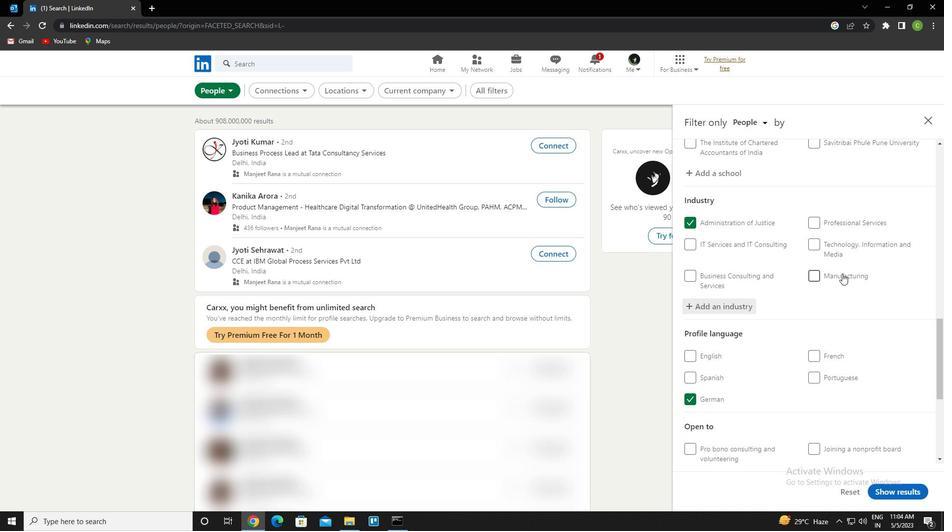 
Action: Mouse scrolled (842, 273) with delta (0, 0)
Screenshot: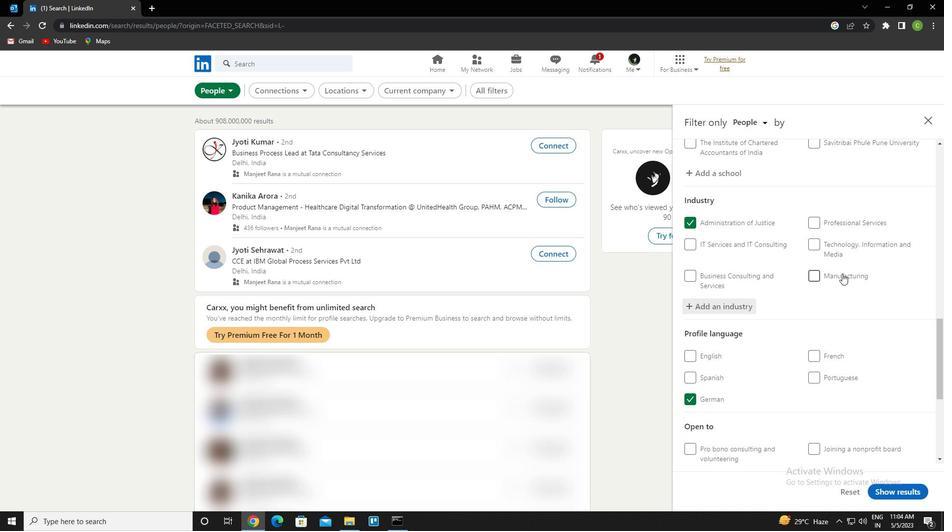 
Action: Mouse scrolled (842, 273) with delta (0, 0)
Screenshot: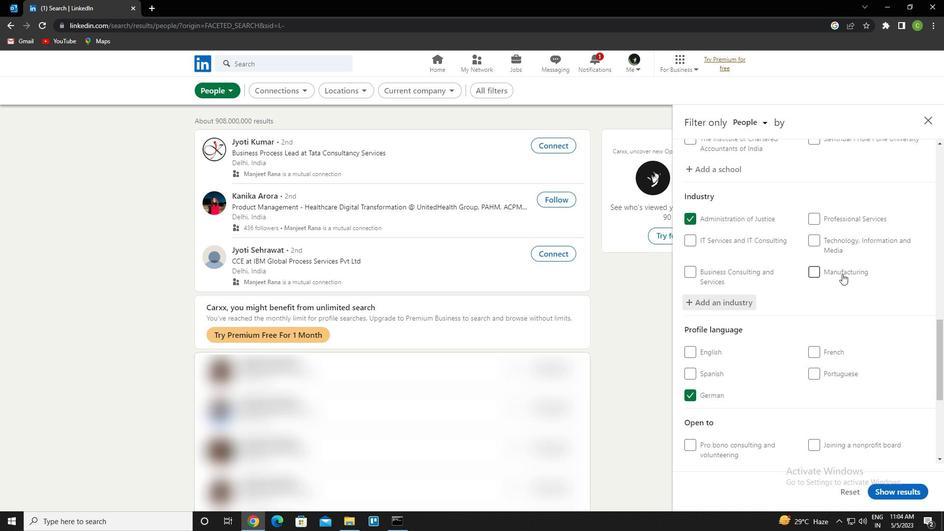 
Action: Mouse scrolled (842, 273) with delta (0, 0)
Screenshot: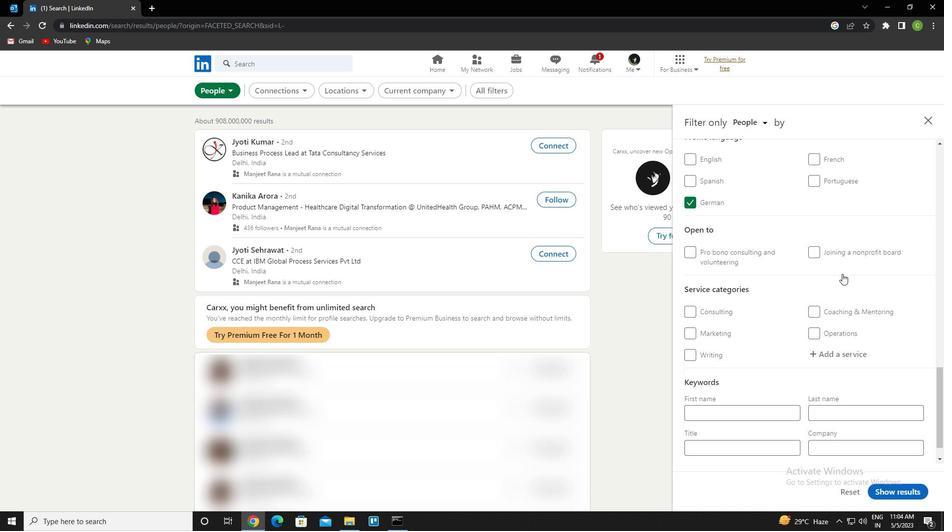
Action: Mouse moved to (842, 274)
Screenshot: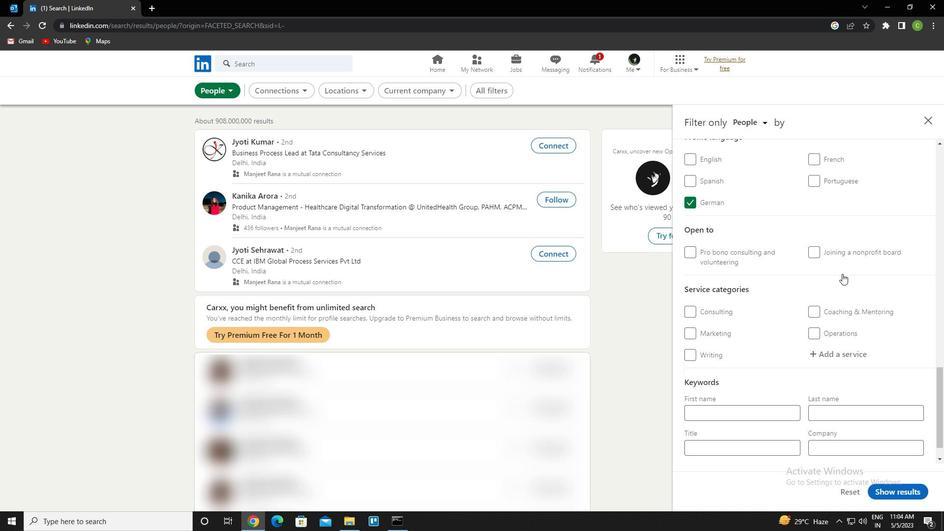 
Action: Mouse scrolled (842, 273) with delta (0, 0)
Screenshot: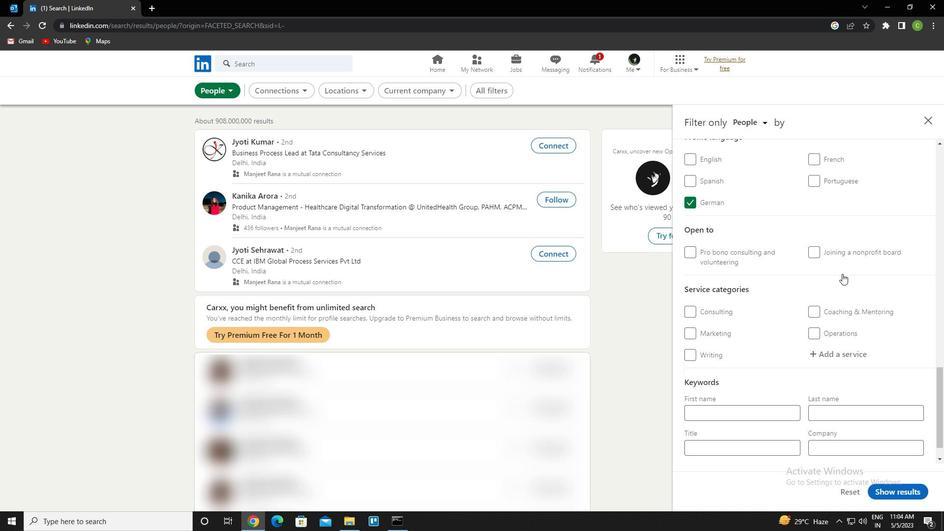 
Action: Mouse moved to (851, 323)
Screenshot: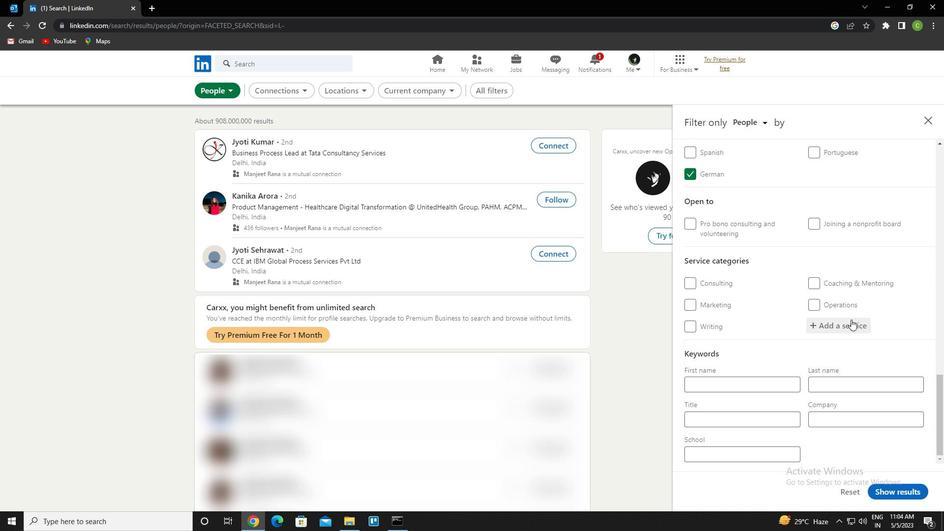 
Action: Mouse pressed left at (851, 323)
Screenshot: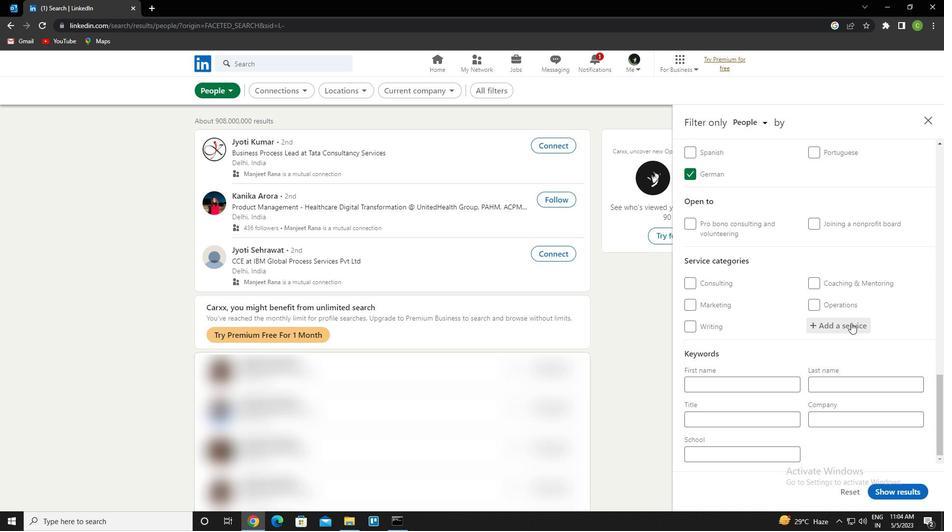 
Action: Key pressed <Key.caps_lock>v<Key.caps_lock>ideography<Key.down><Key.enter>
Screenshot: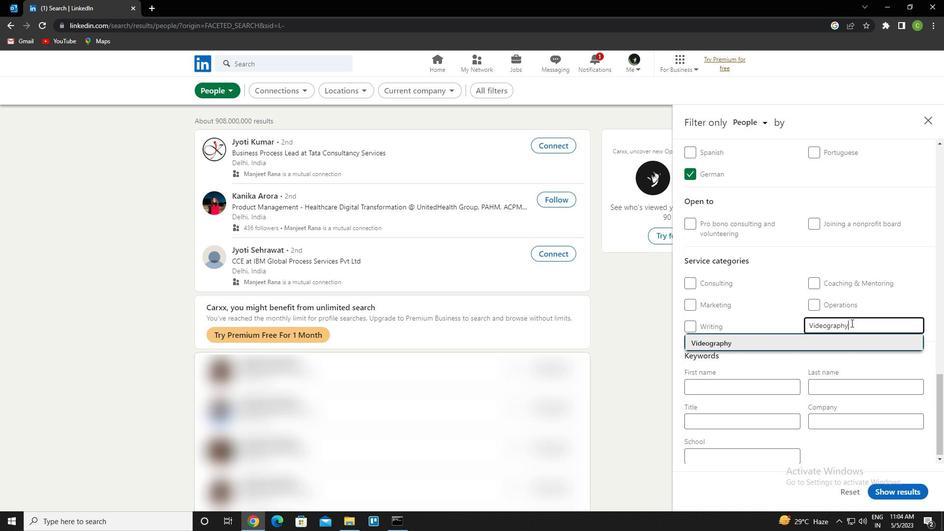 
Action: Mouse scrolled (851, 322) with delta (0, 0)
Screenshot: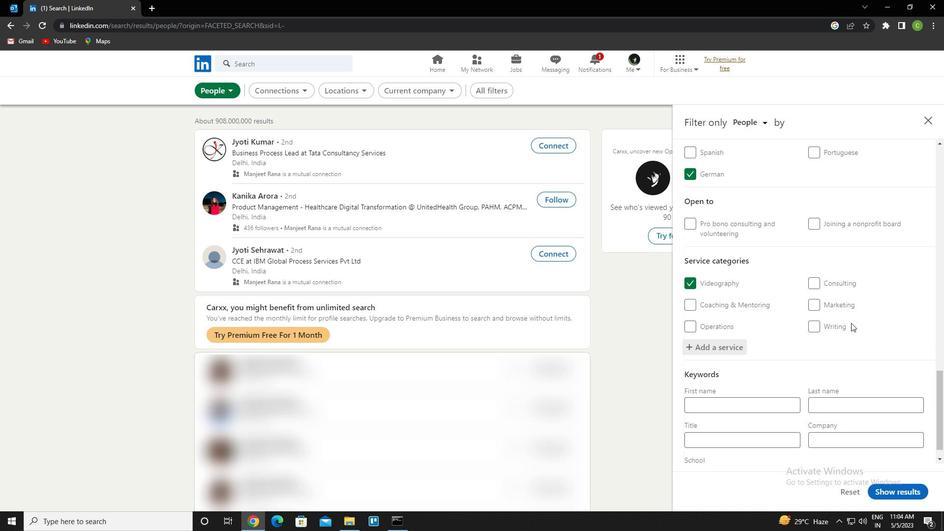 
Action: Mouse scrolled (851, 322) with delta (0, 0)
Screenshot: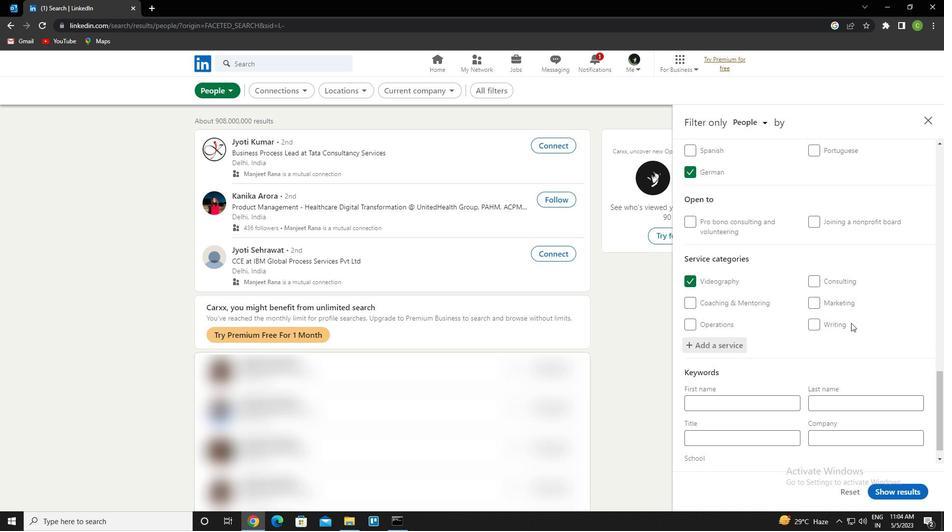 
Action: Mouse scrolled (851, 322) with delta (0, 0)
Screenshot: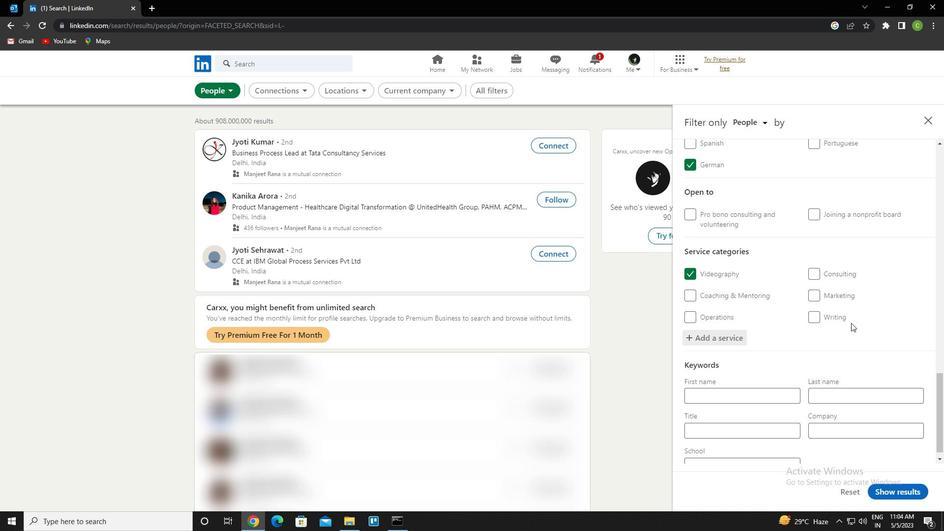 
Action: Mouse scrolled (851, 322) with delta (0, 0)
Screenshot: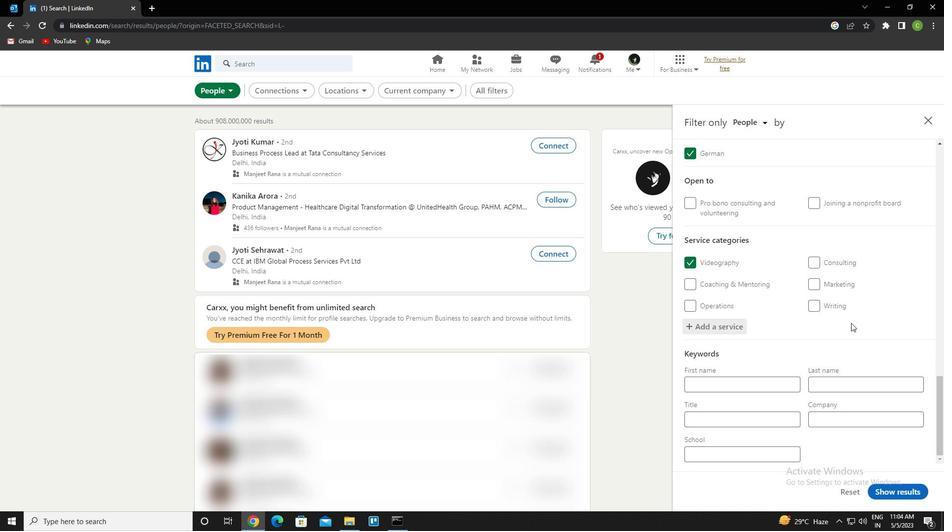 
Action: Mouse scrolled (851, 322) with delta (0, 0)
Screenshot: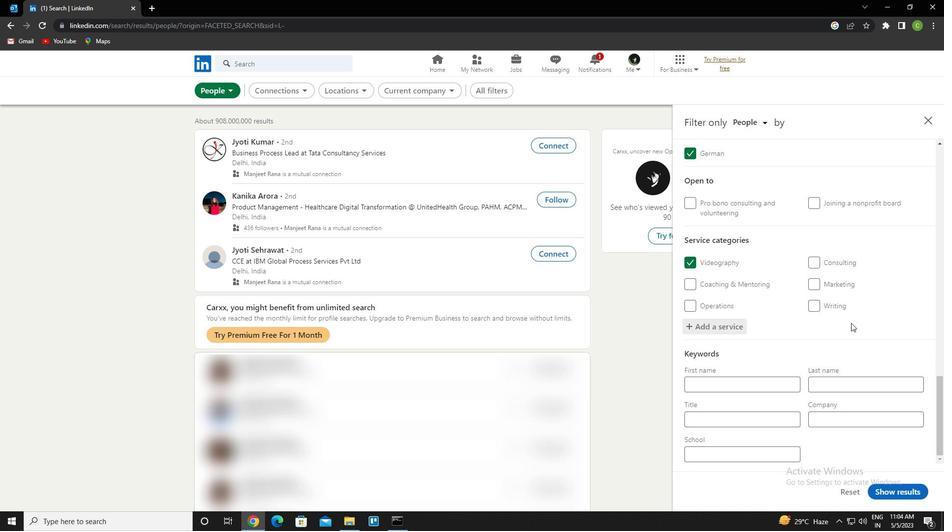 
Action: Mouse scrolled (851, 322) with delta (0, 0)
Screenshot: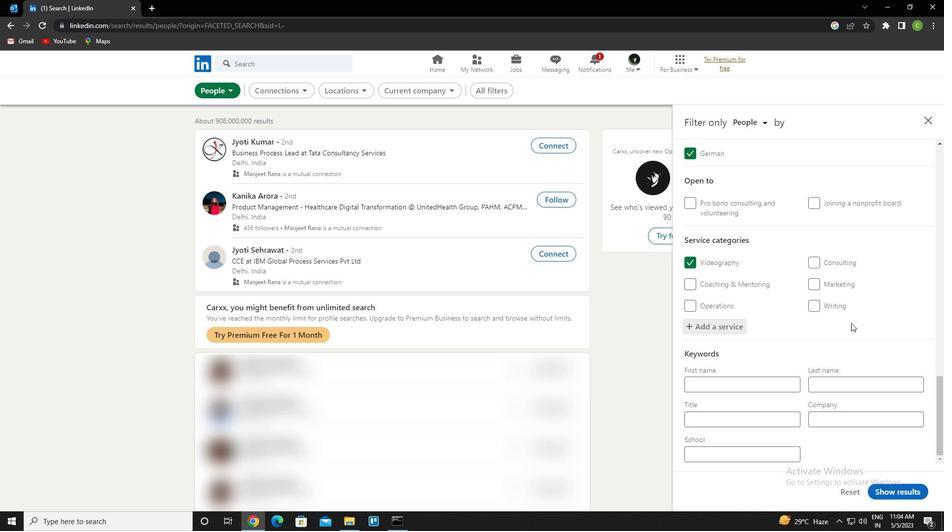 
Action: Mouse scrolled (851, 322) with delta (0, 0)
Screenshot: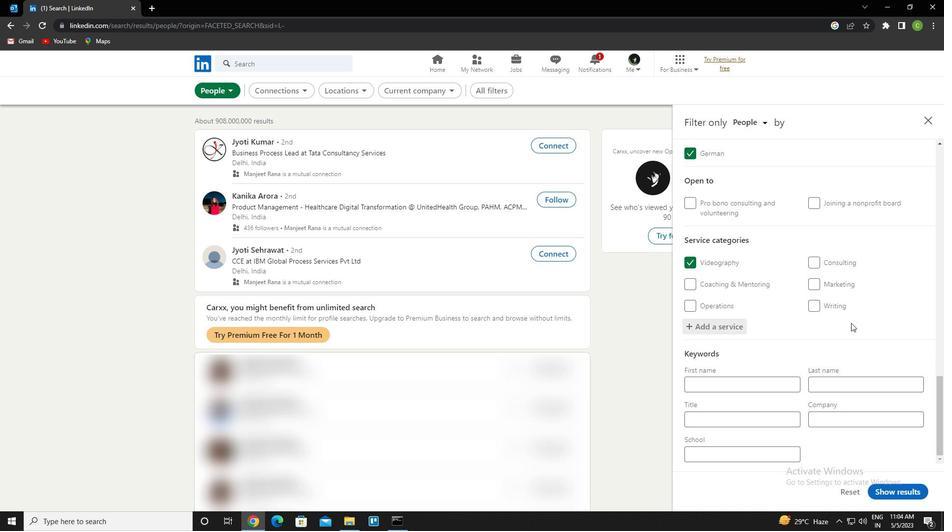 
Action: Mouse scrolled (851, 322) with delta (0, 0)
Screenshot: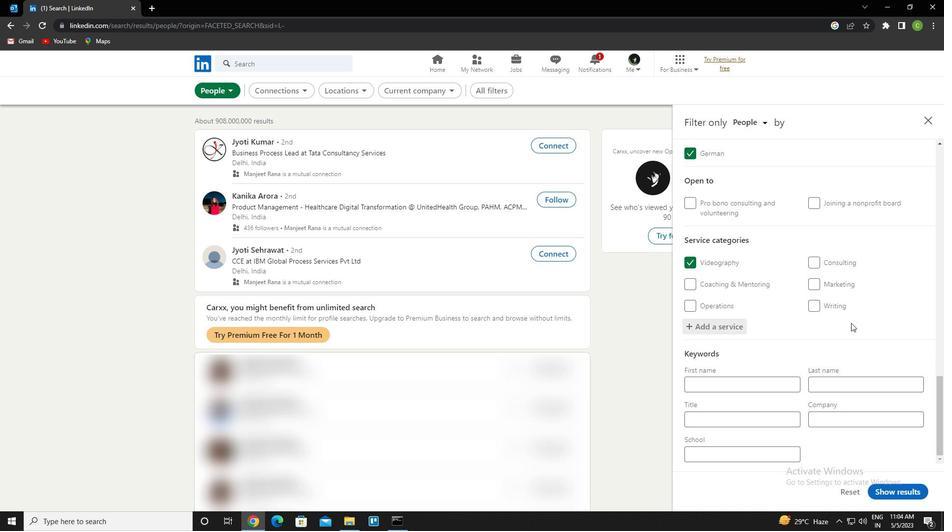 
Action: Mouse scrolled (851, 322) with delta (0, 0)
Screenshot: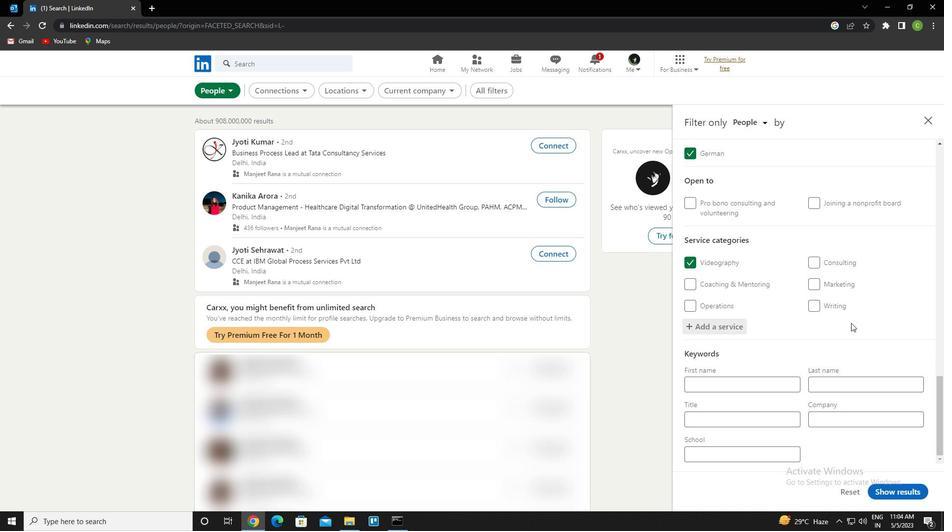 
Action: Mouse scrolled (851, 322) with delta (0, 0)
Screenshot: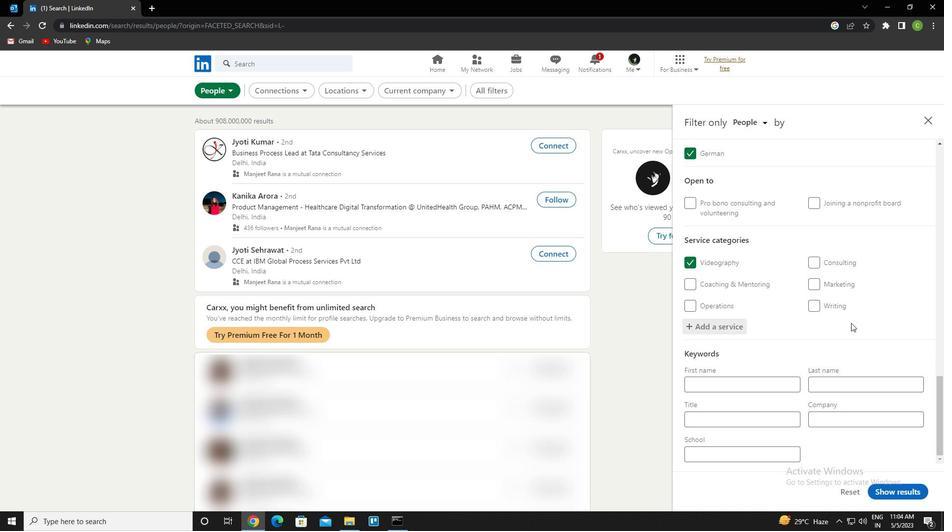 
Action: Mouse moved to (744, 424)
Screenshot: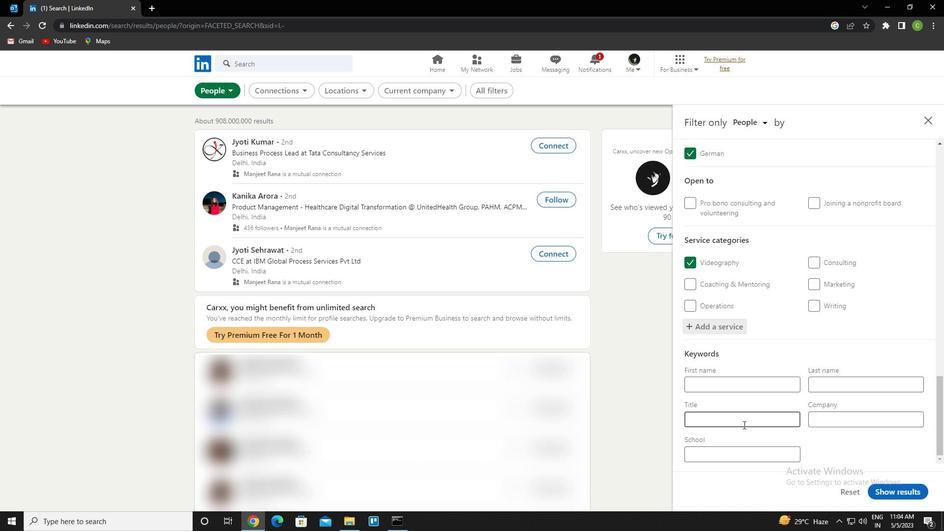 
Action: Mouse pressed left at (744, 424)
Screenshot: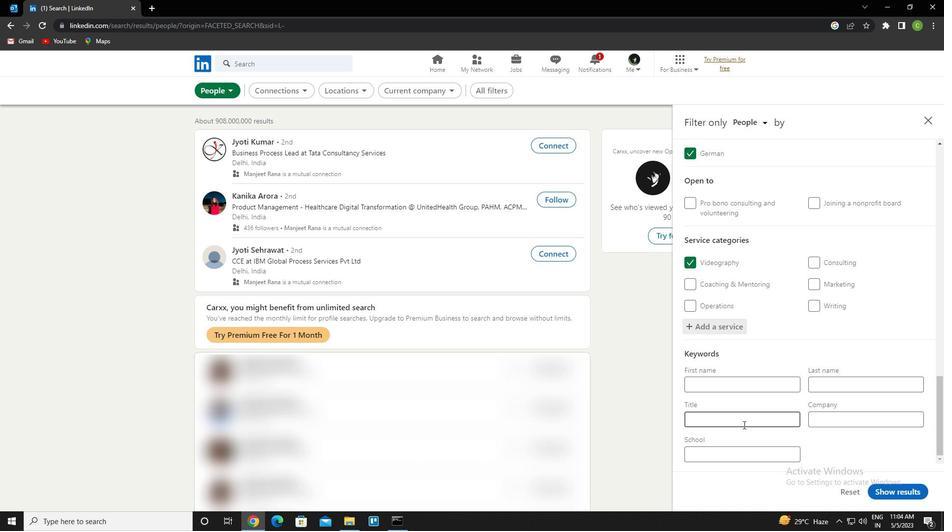 
Action: Mouse moved to (745, 424)
Screenshot: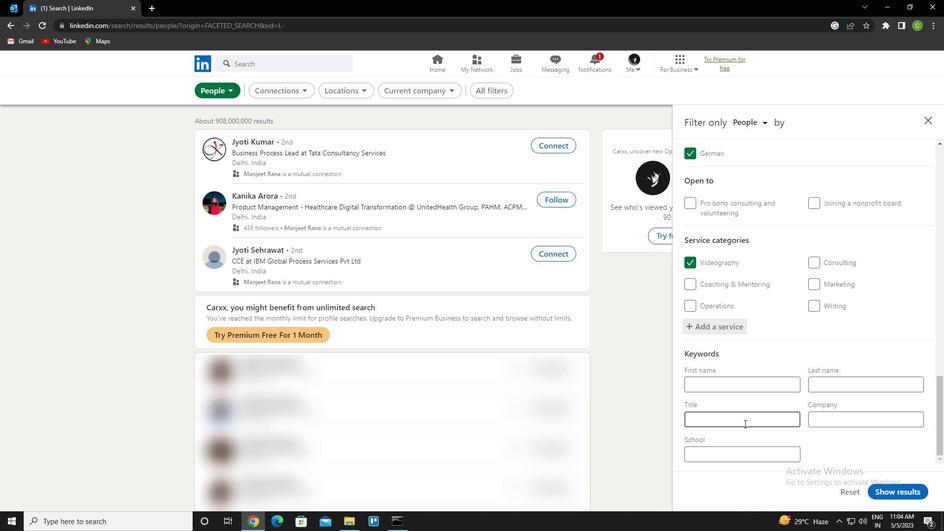
Action: Key pressed <Key.caps_lock>h<Key.caps_lock>otel<Key.space><Key.caps_lock>r<Key.caps_lock>eceptionist
Screenshot: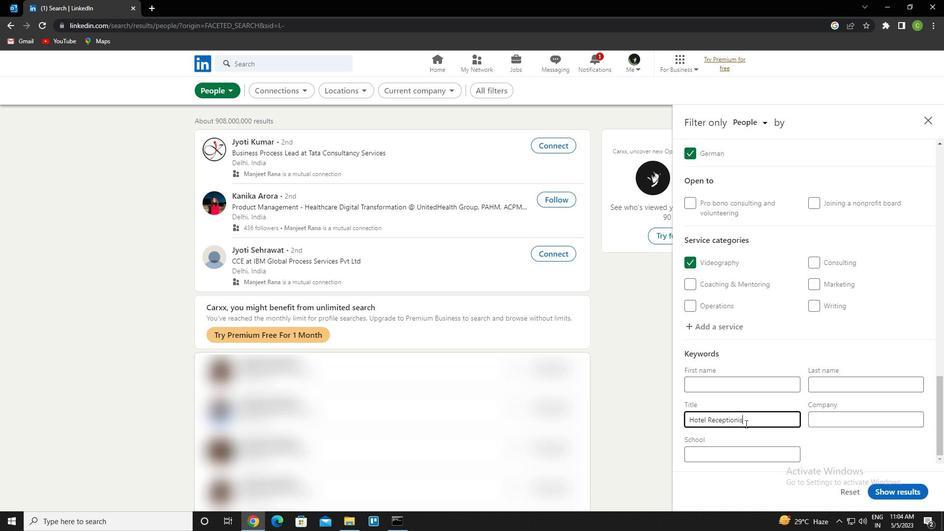 
Action: Mouse moved to (900, 493)
Screenshot: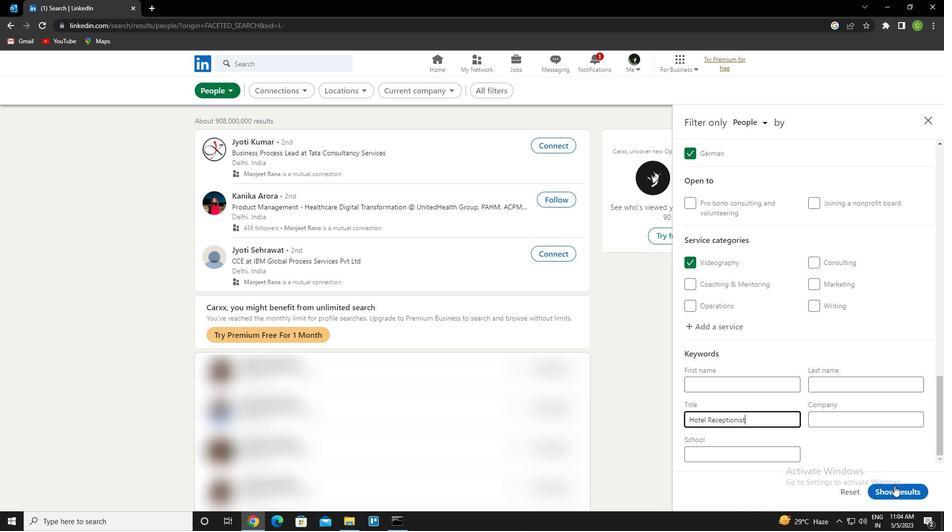 
Action: Mouse pressed left at (900, 493)
Screenshot: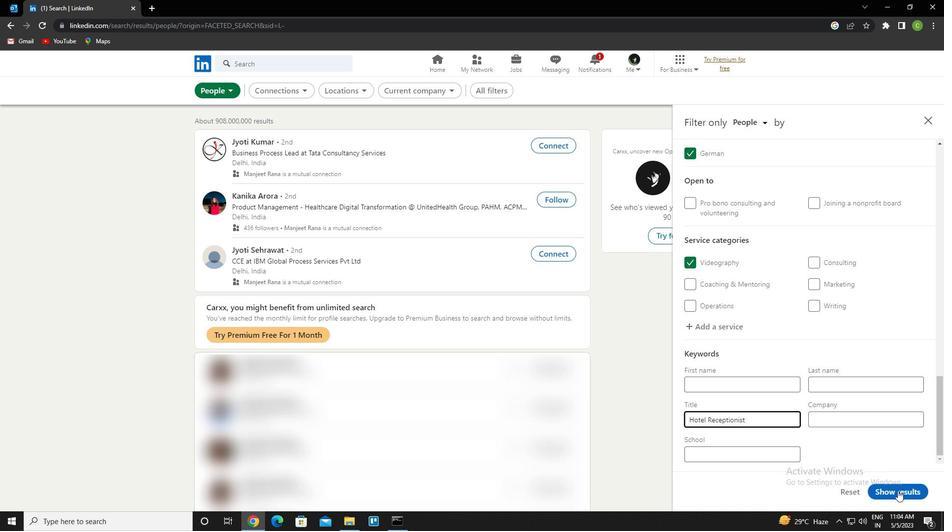 
Action: Mouse moved to (446, 398)
Screenshot: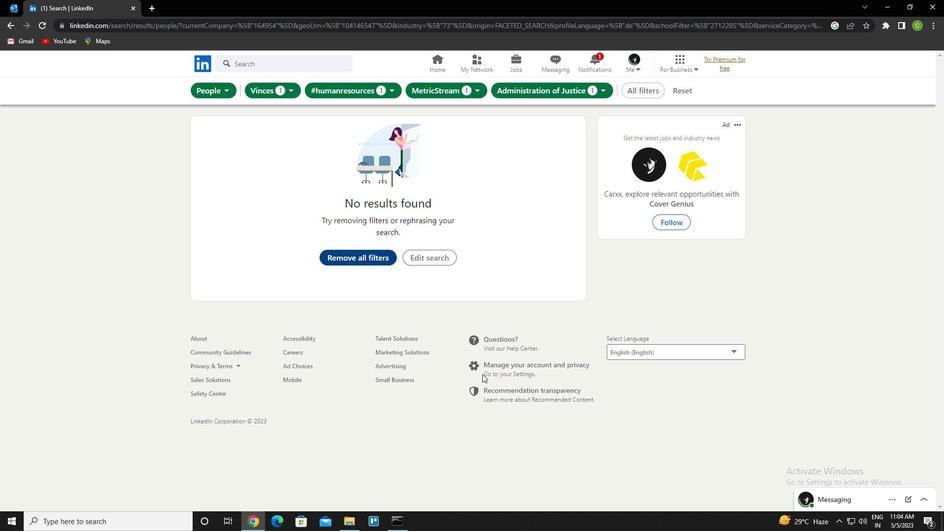 
